 Task: Create a due date automation trigger when advanced on, 2 days before a card is due add dates with a complete due date at 11:00 AM.
Action: Mouse moved to (967, 286)
Screenshot: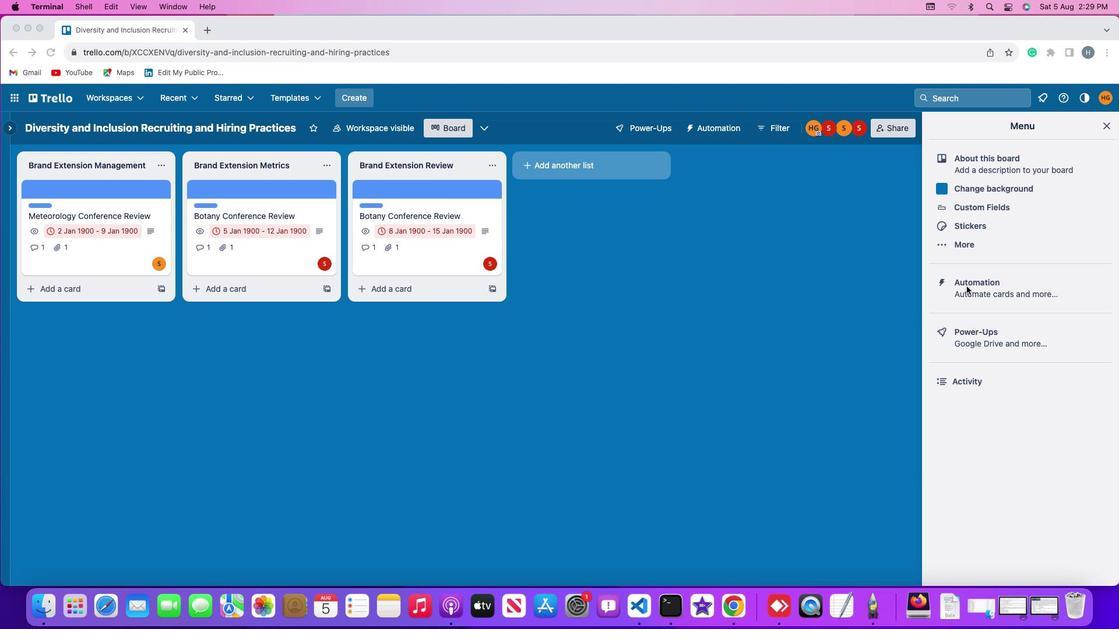 
Action: Mouse pressed left at (967, 286)
Screenshot: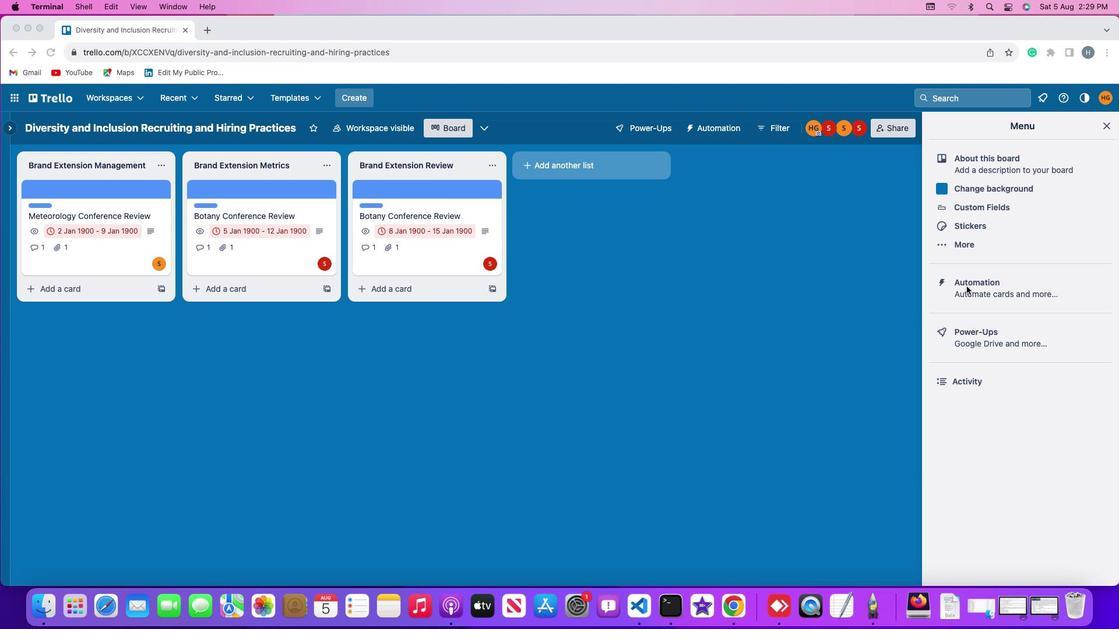 
Action: Mouse pressed left at (967, 286)
Screenshot: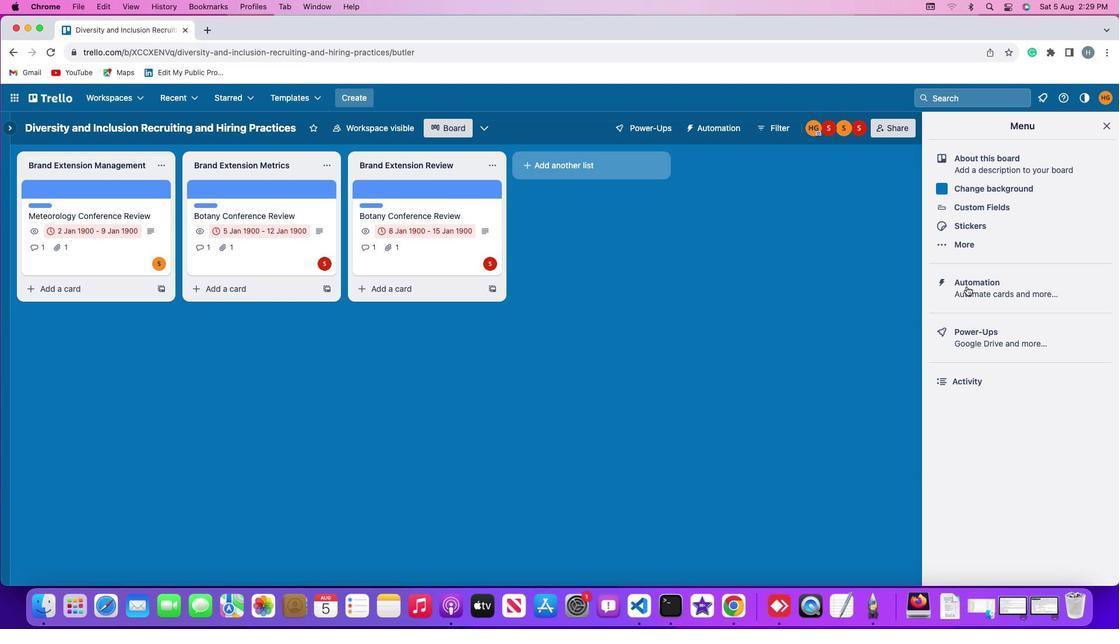 
Action: Mouse moved to (77, 277)
Screenshot: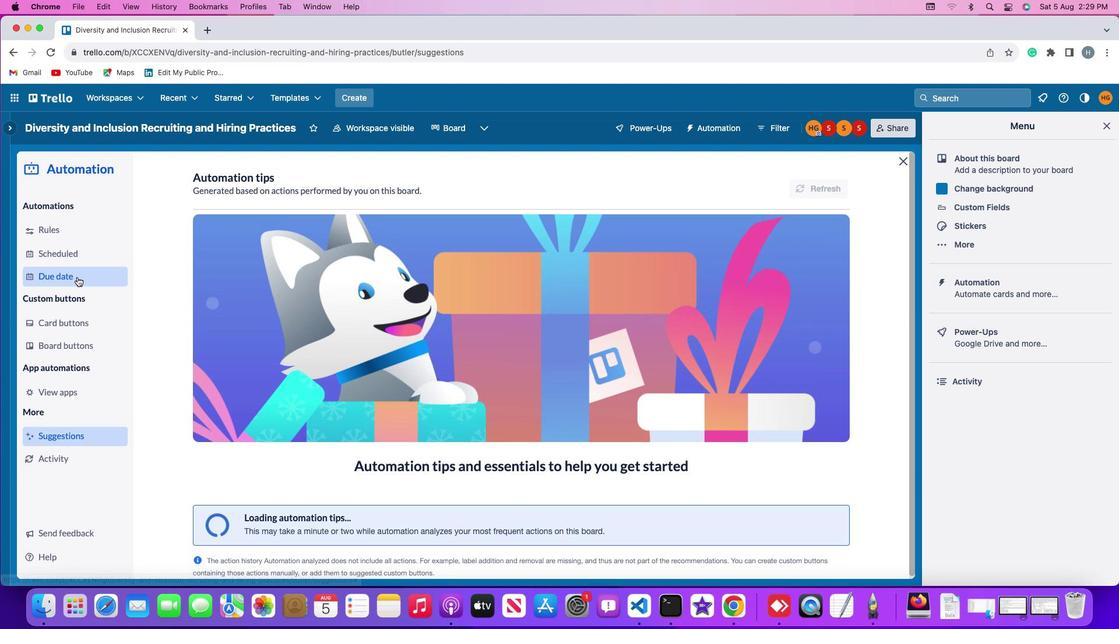 
Action: Mouse pressed left at (77, 277)
Screenshot: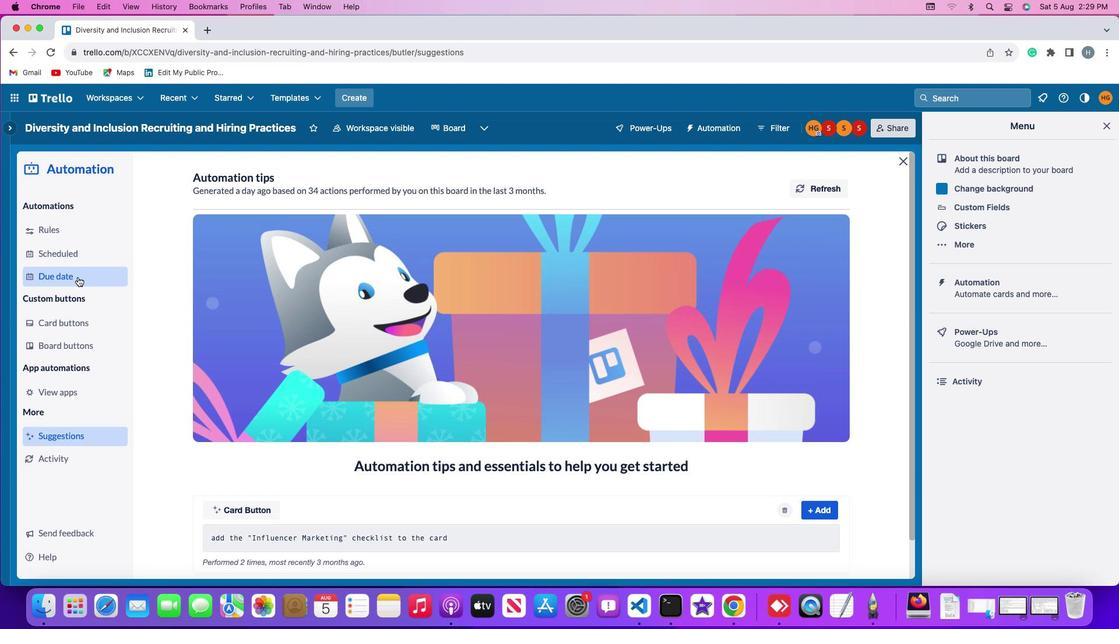 
Action: Mouse moved to (784, 181)
Screenshot: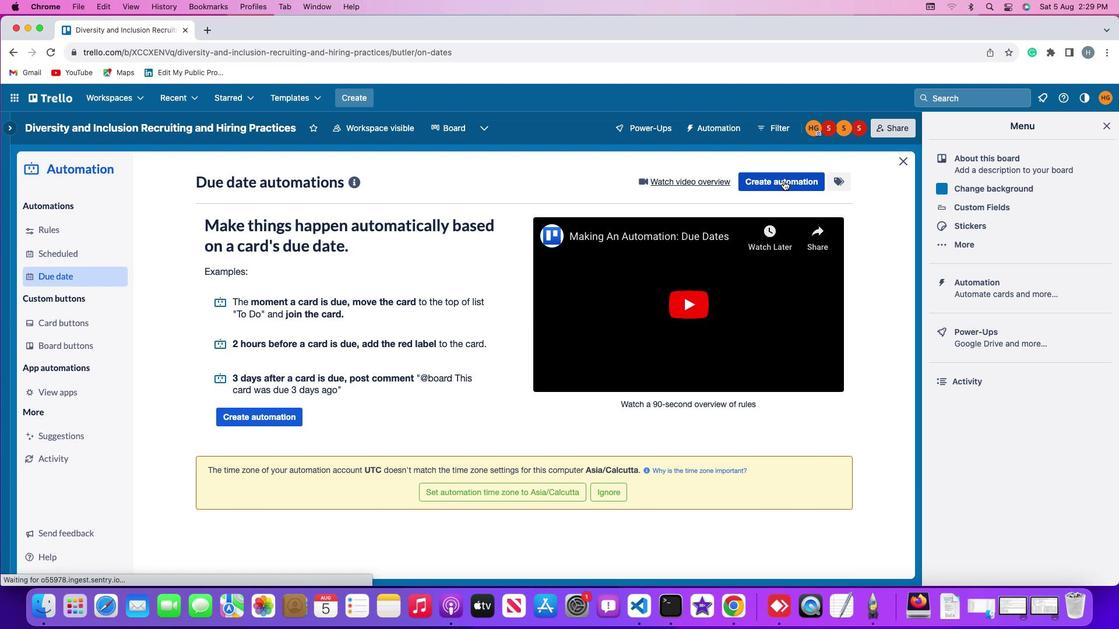 
Action: Mouse pressed left at (784, 181)
Screenshot: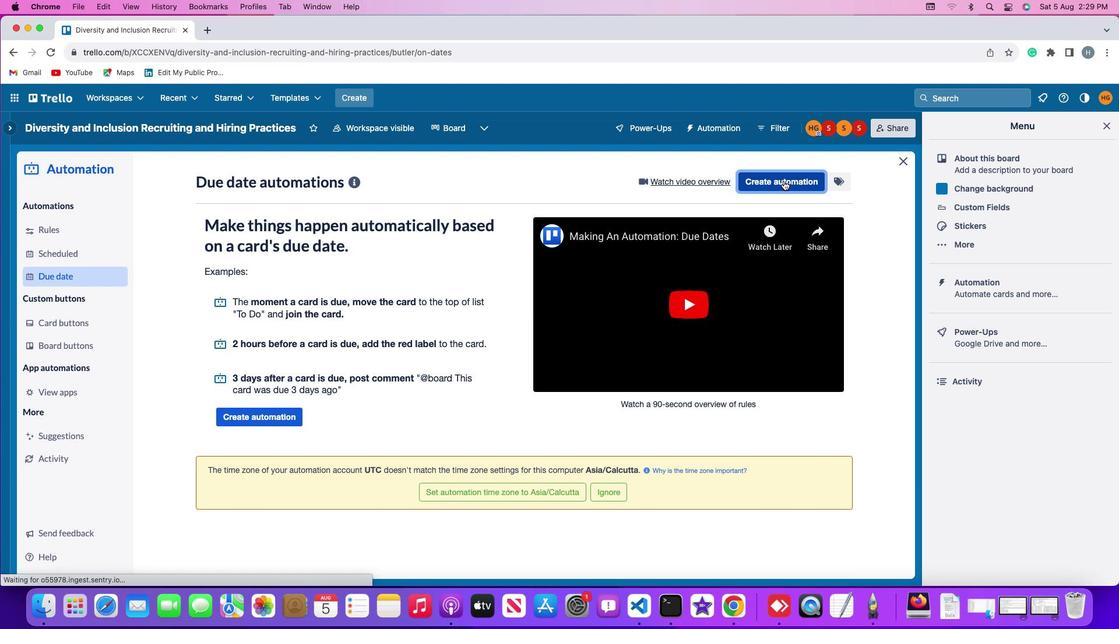 
Action: Mouse moved to (570, 291)
Screenshot: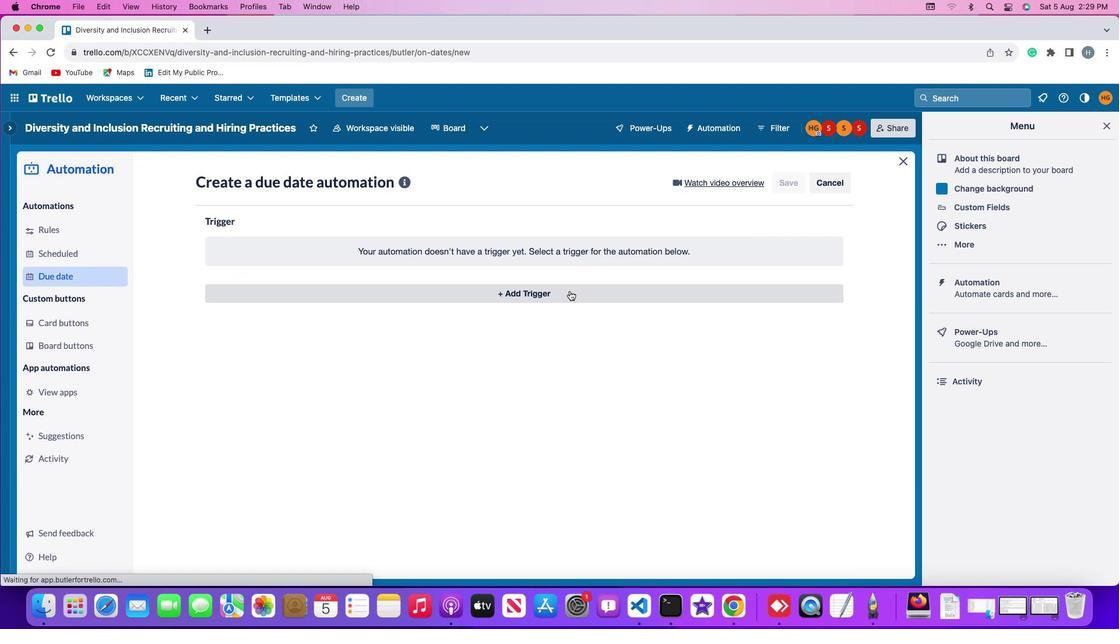 
Action: Mouse pressed left at (570, 291)
Screenshot: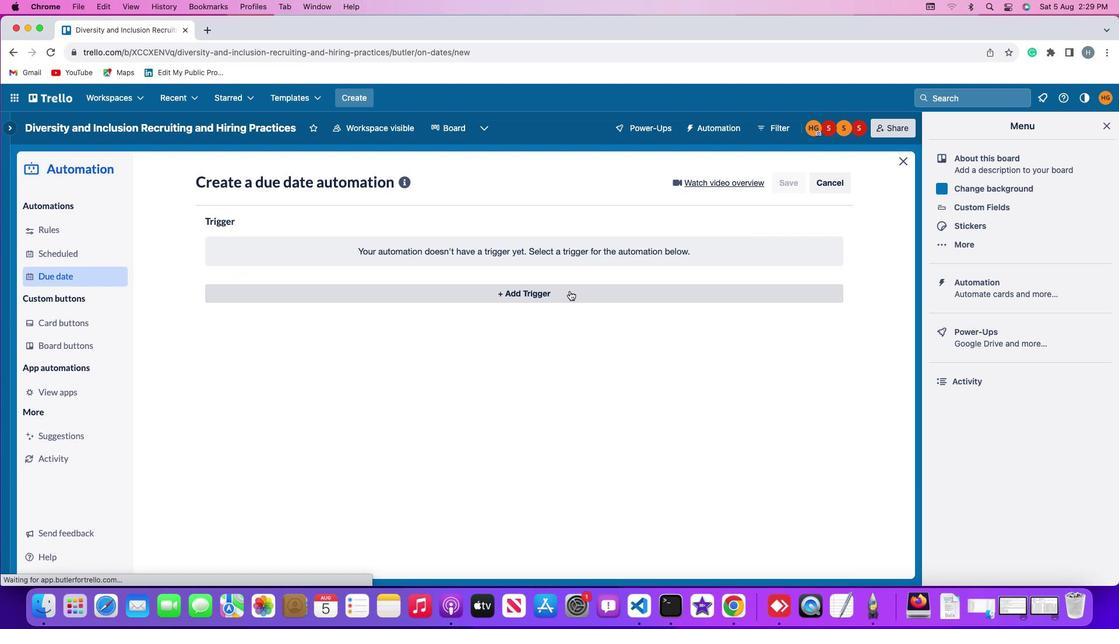 
Action: Mouse moved to (229, 469)
Screenshot: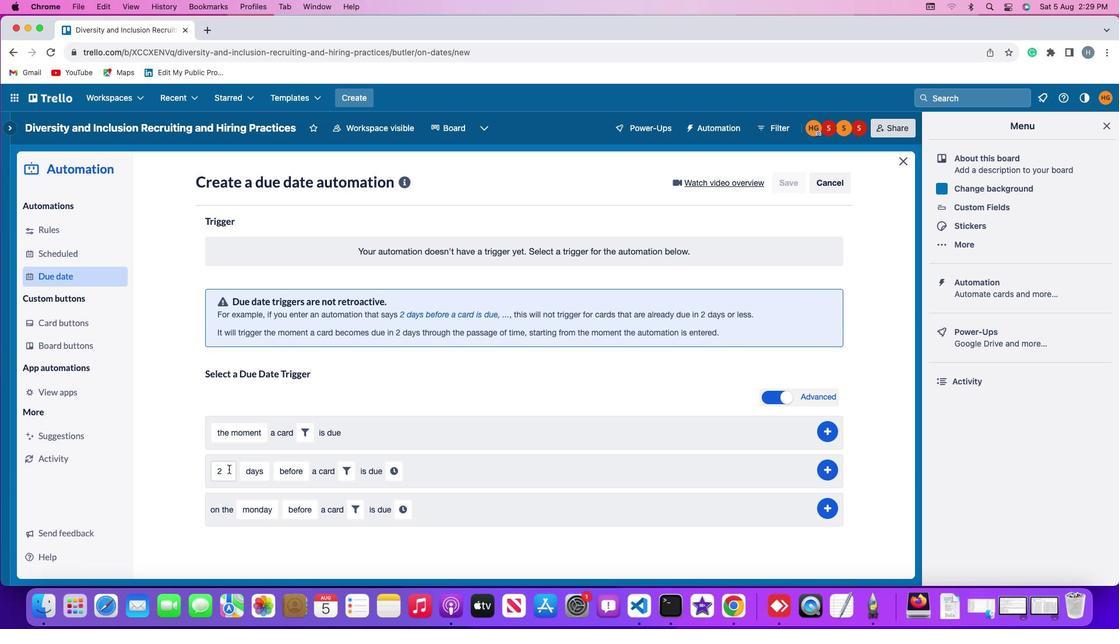 
Action: Mouse pressed left at (229, 469)
Screenshot: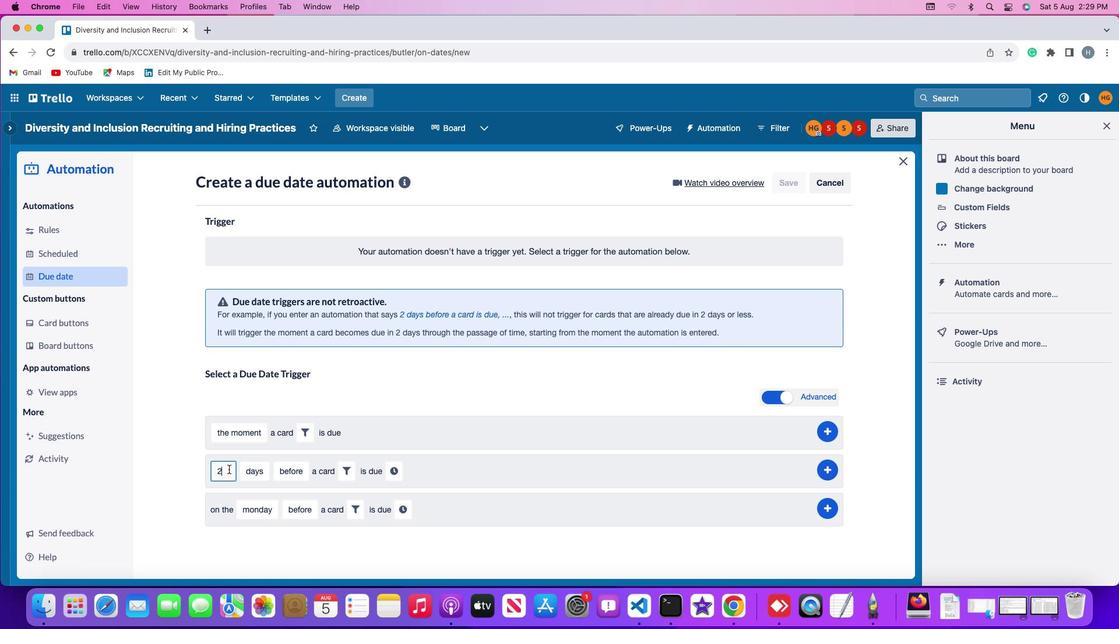 
Action: Key pressed Key.backspace'2'
Screenshot: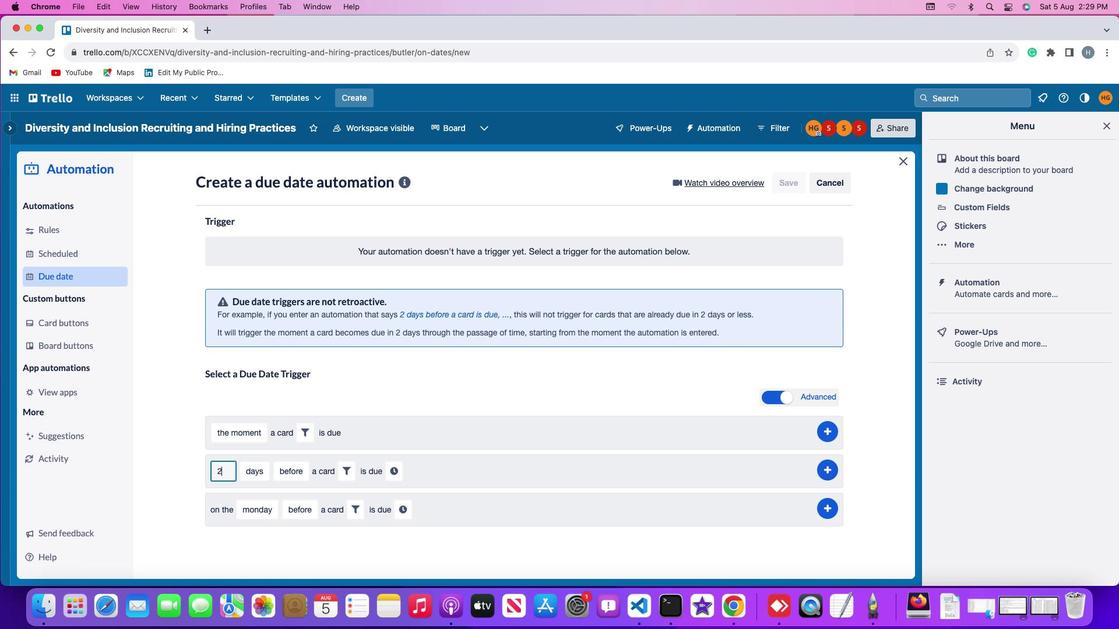 
Action: Mouse moved to (261, 471)
Screenshot: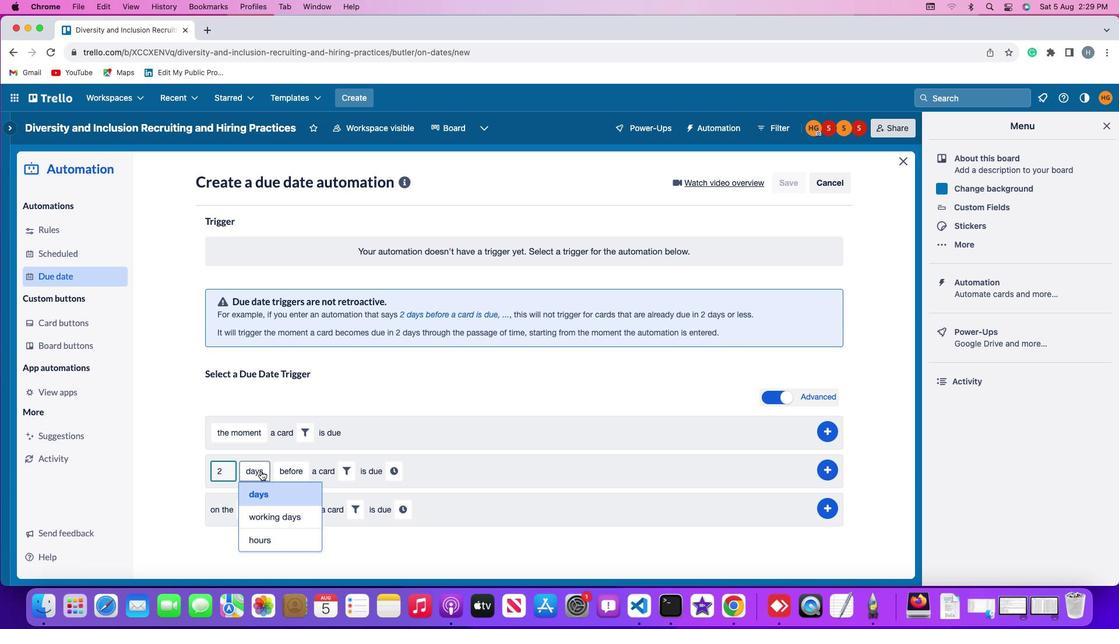 
Action: Mouse pressed left at (261, 471)
Screenshot: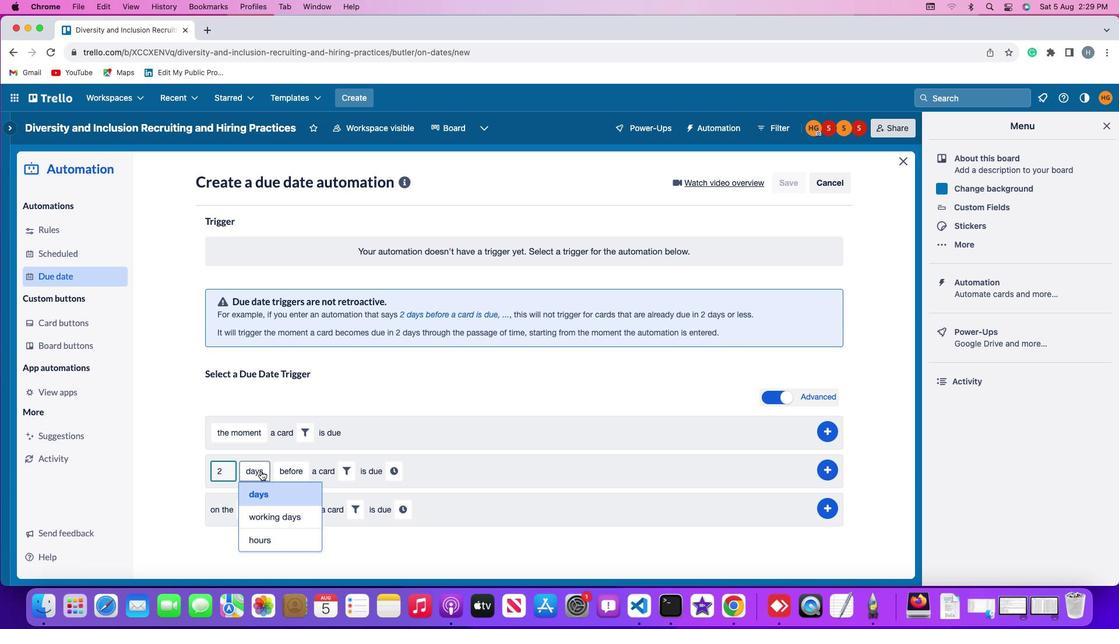 
Action: Mouse moved to (266, 493)
Screenshot: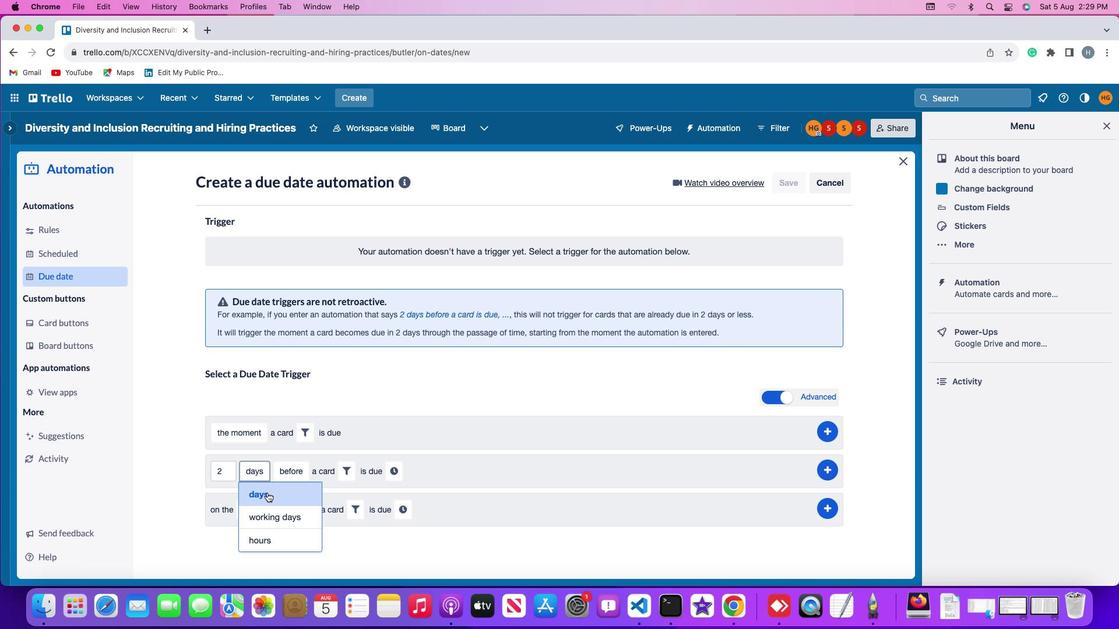 
Action: Mouse pressed left at (266, 493)
Screenshot: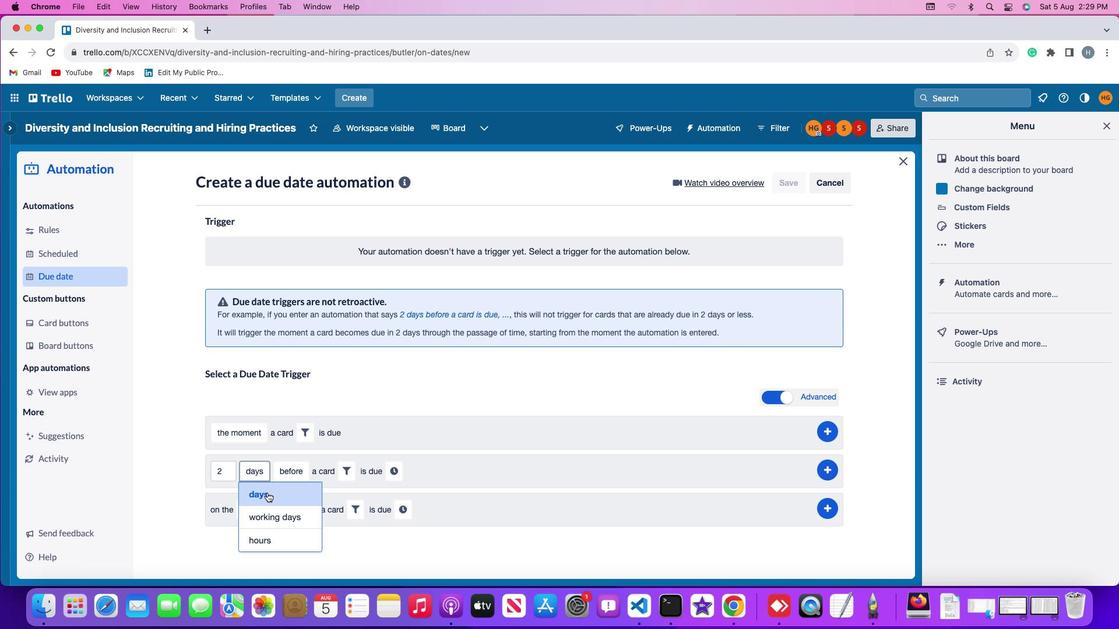 
Action: Mouse moved to (298, 471)
Screenshot: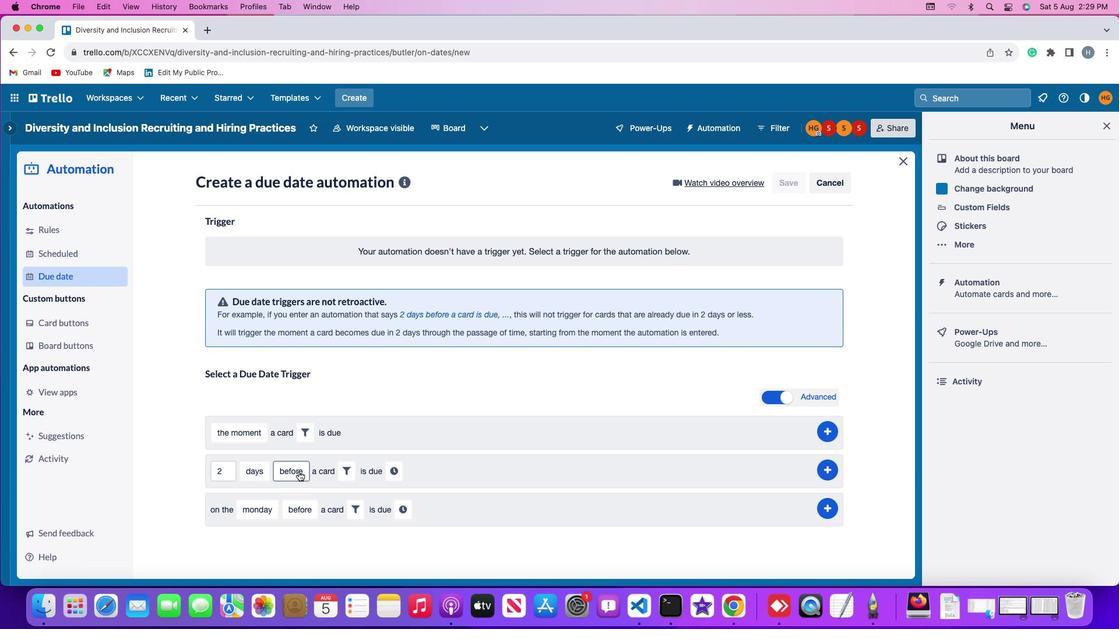
Action: Mouse pressed left at (298, 471)
Screenshot: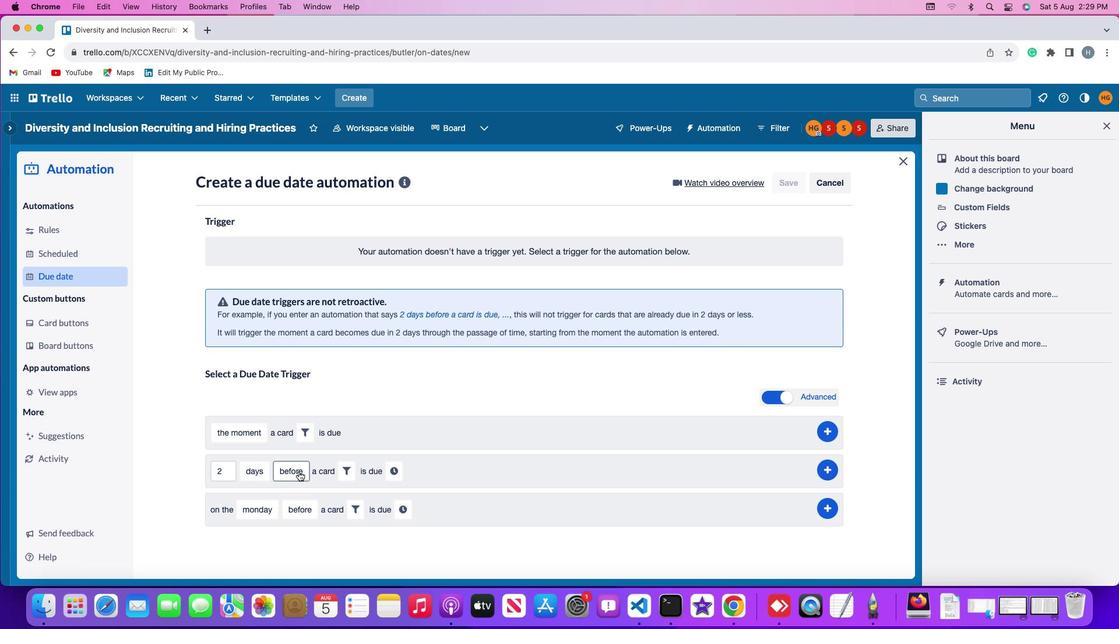 
Action: Mouse moved to (304, 496)
Screenshot: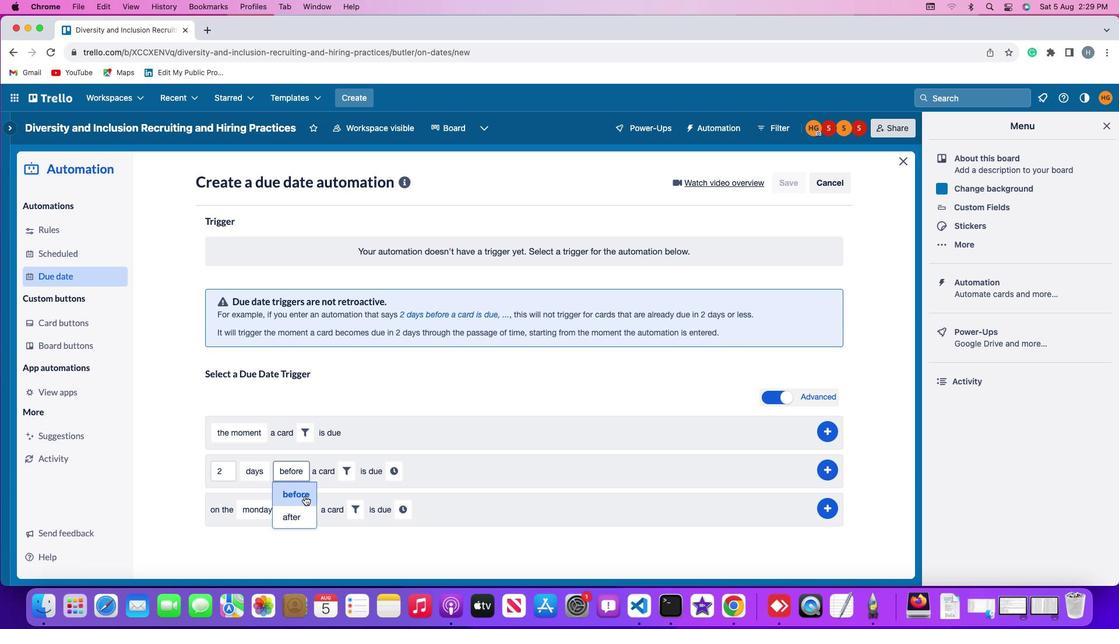 
Action: Mouse pressed left at (304, 496)
Screenshot: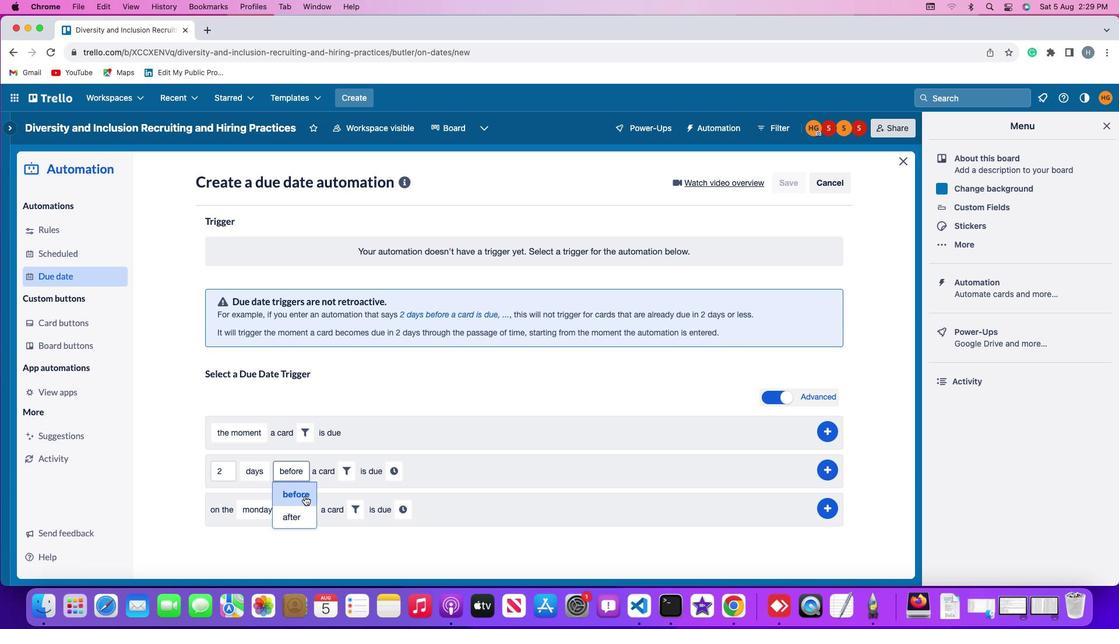 
Action: Mouse moved to (343, 469)
Screenshot: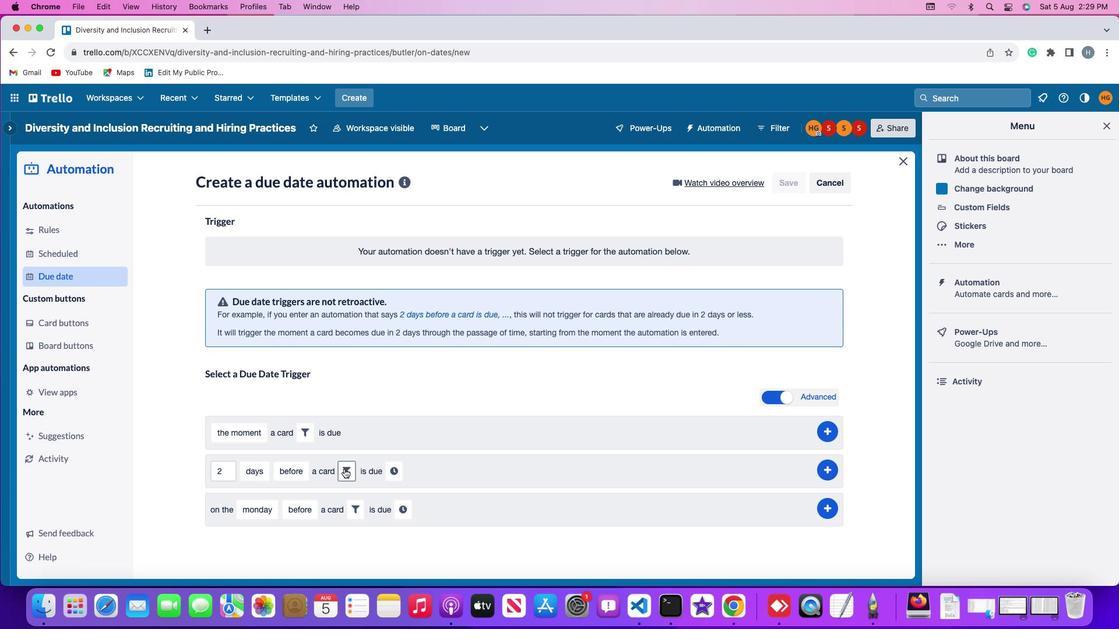 
Action: Mouse pressed left at (343, 469)
Screenshot: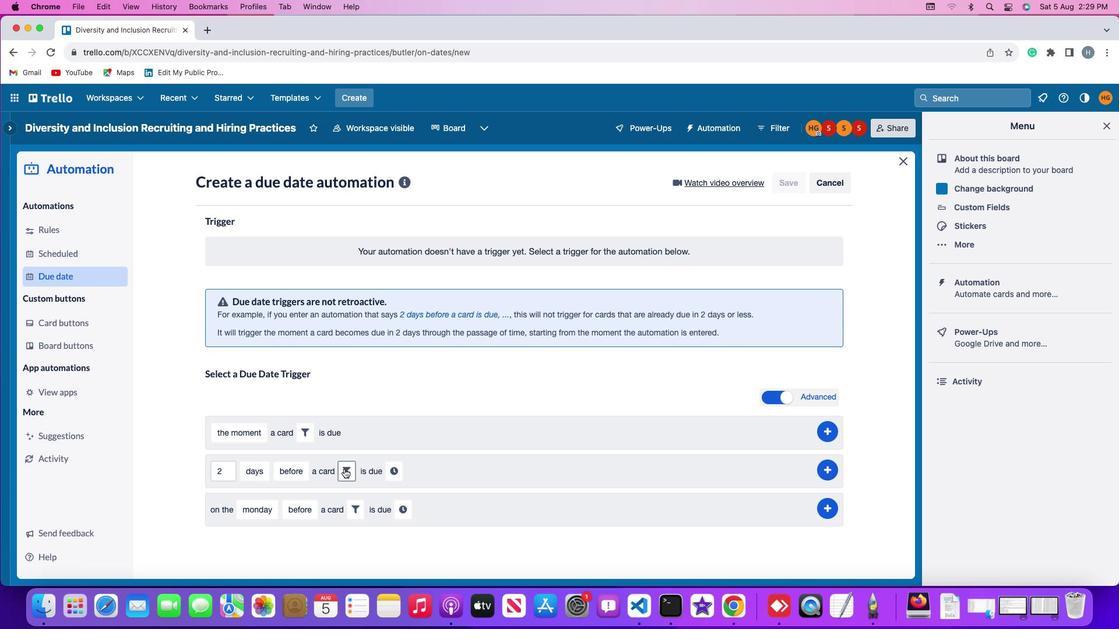 
Action: Mouse moved to (346, 466)
Screenshot: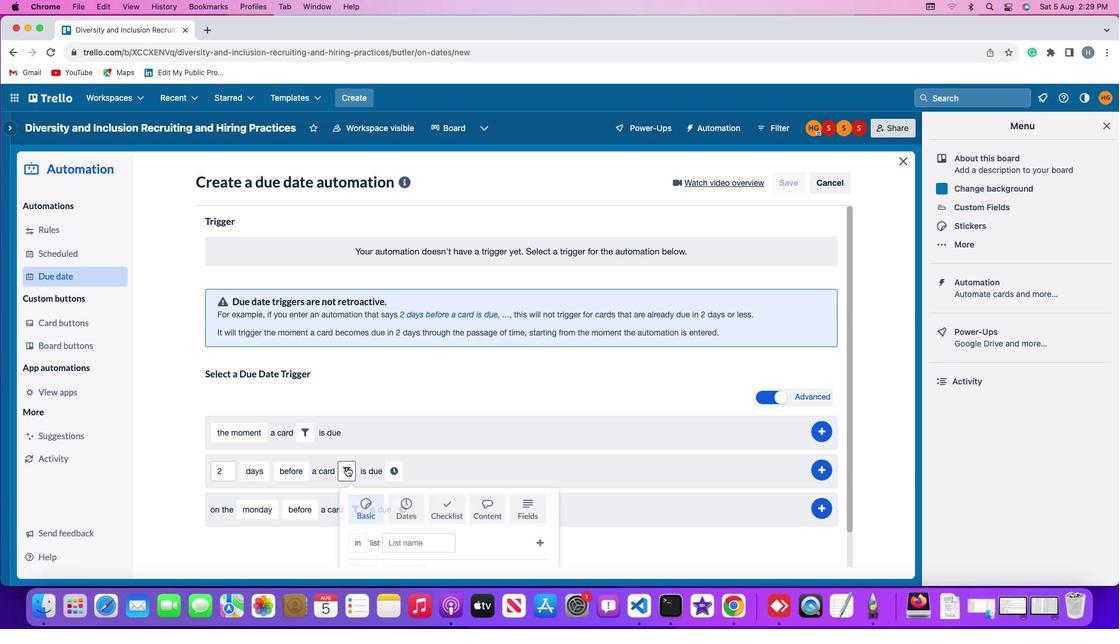 
Action: Mouse scrolled (346, 466) with delta (0, 0)
Screenshot: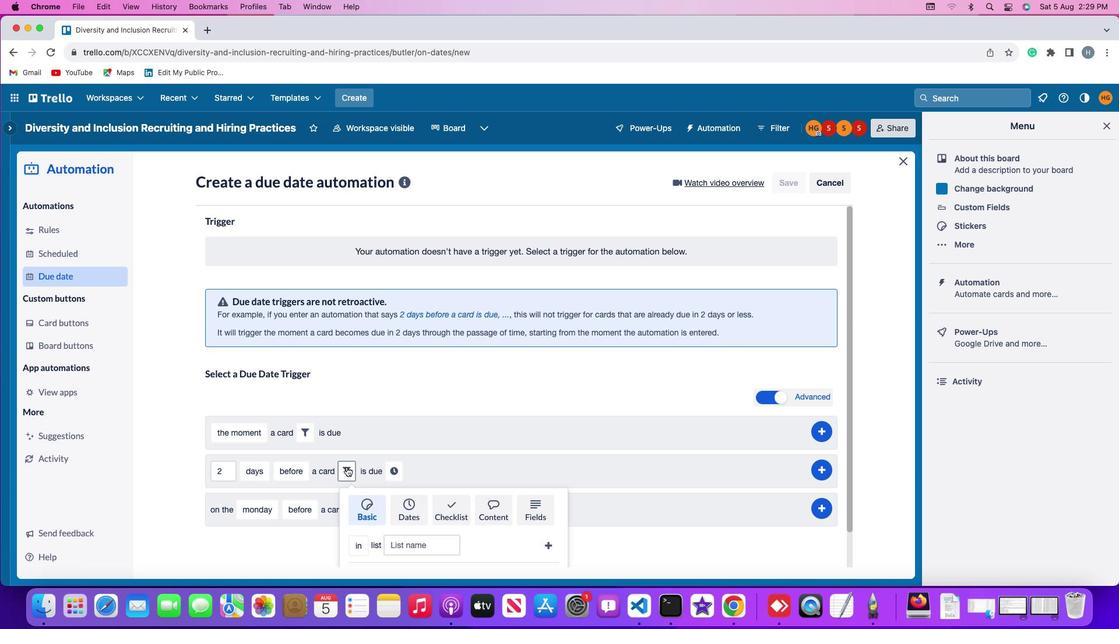 
Action: Mouse scrolled (346, 466) with delta (0, 0)
Screenshot: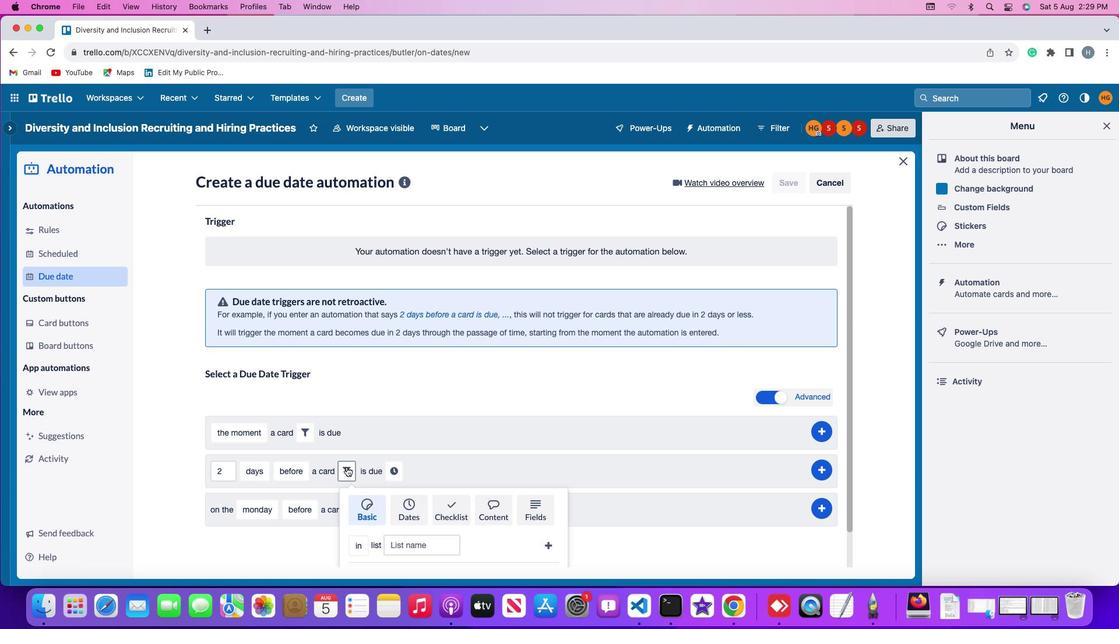 
Action: Mouse scrolled (346, 466) with delta (0, -1)
Screenshot: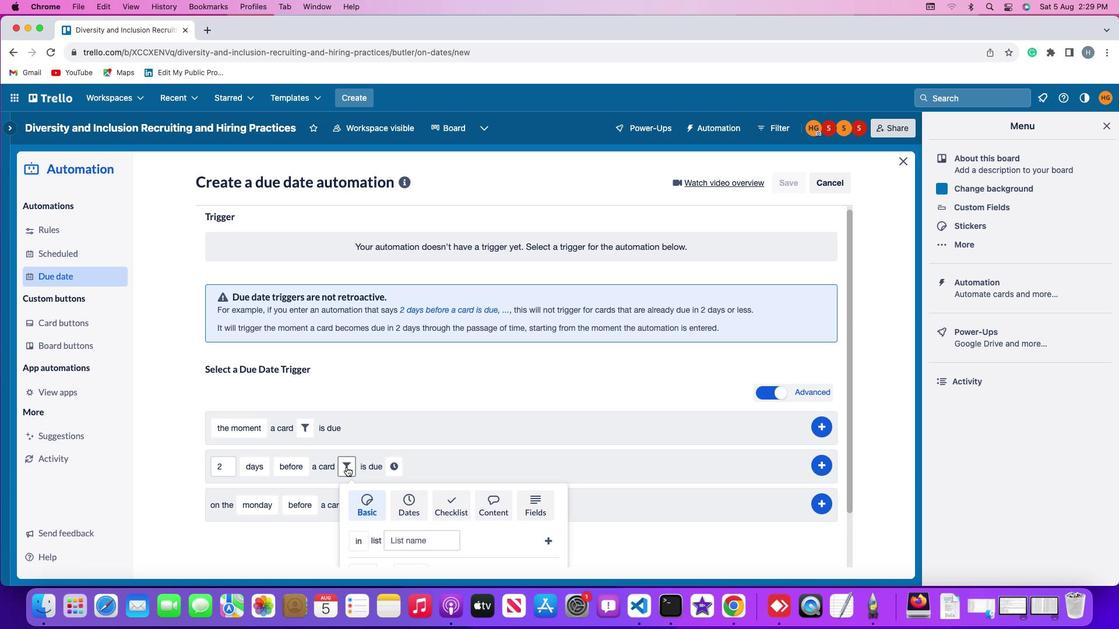 
Action: Mouse scrolled (346, 466) with delta (0, -2)
Screenshot: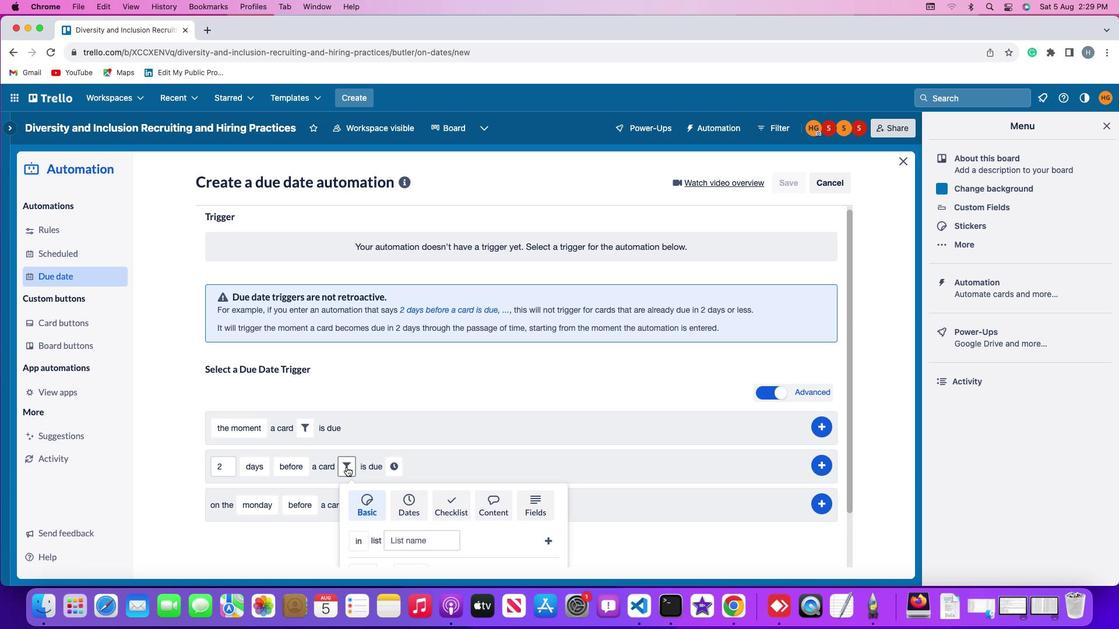 
Action: Mouse scrolled (346, 466) with delta (0, -3)
Screenshot: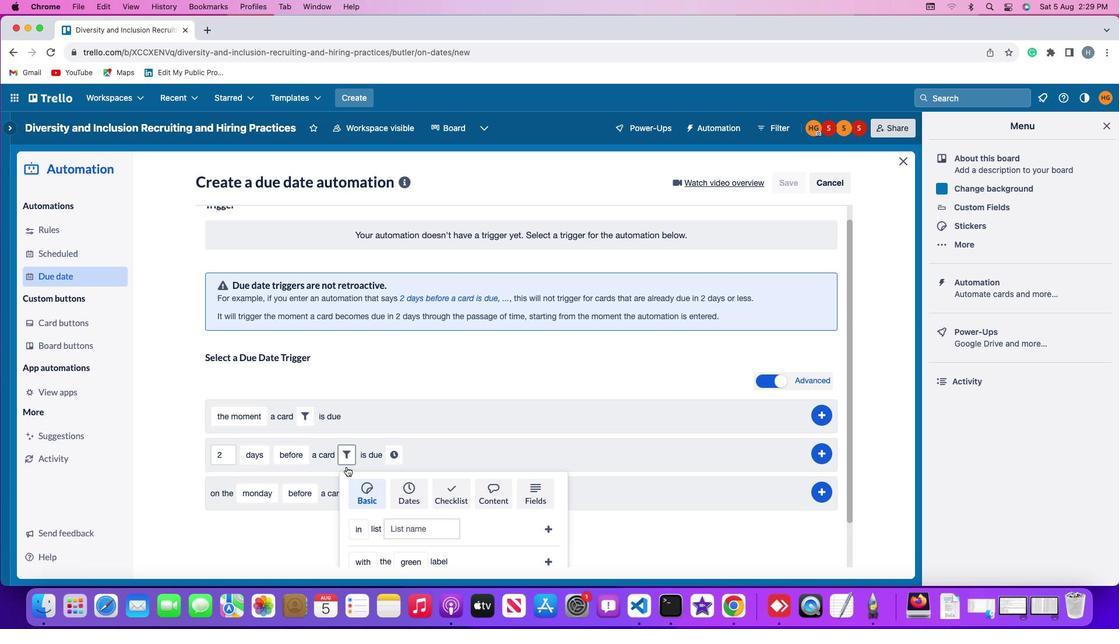 
Action: Mouse moved to (413, 444)
Screenshot: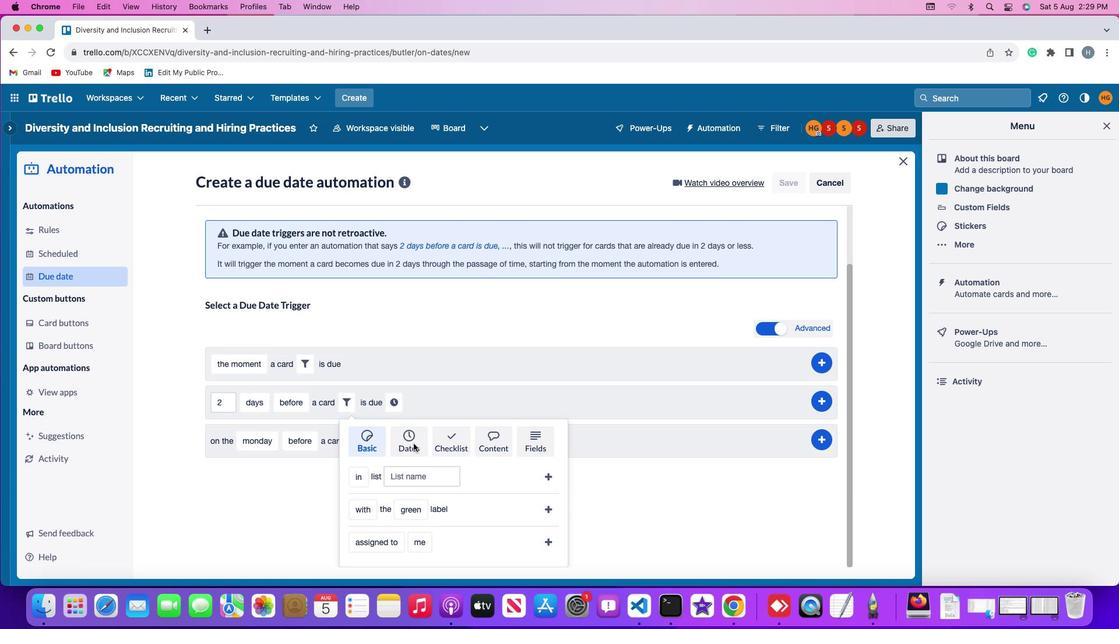 
Action: Mouse pressed left at (413, 444)
Screenshot: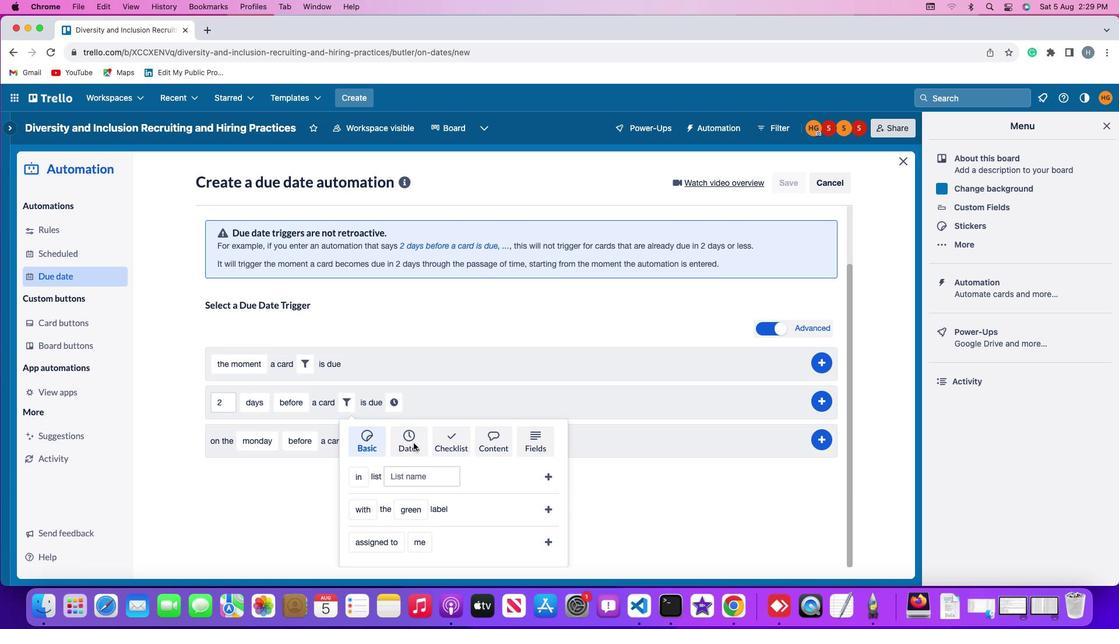 
Action: Mouse moved to (424, 436)
Screenshot: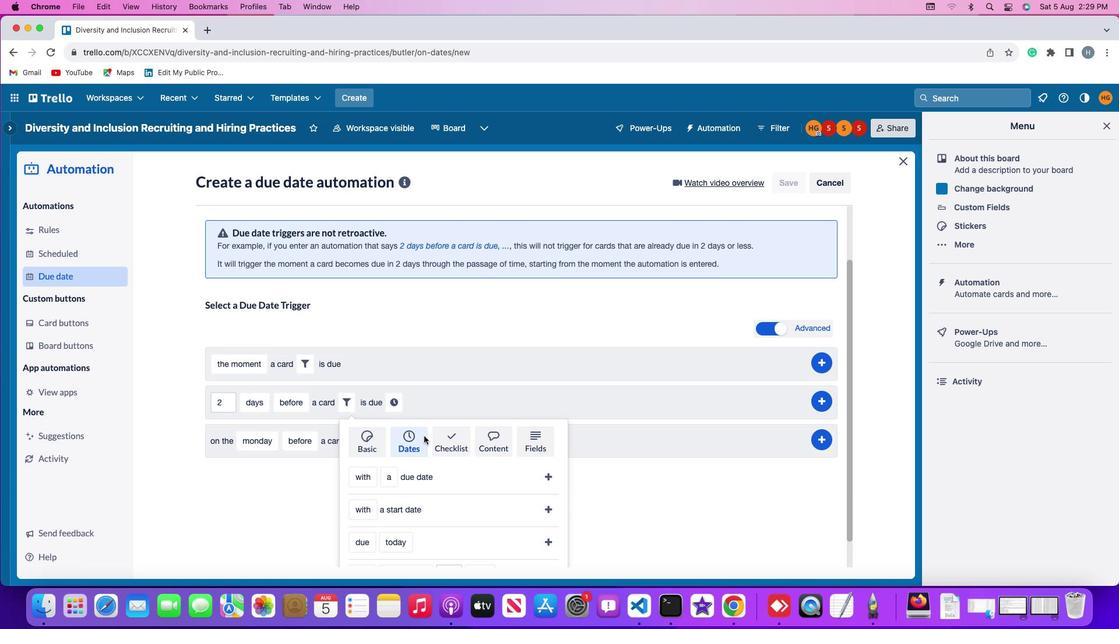 
Action: Mouse scrolled (424, 436) with delta (0, 0)
Screenshot: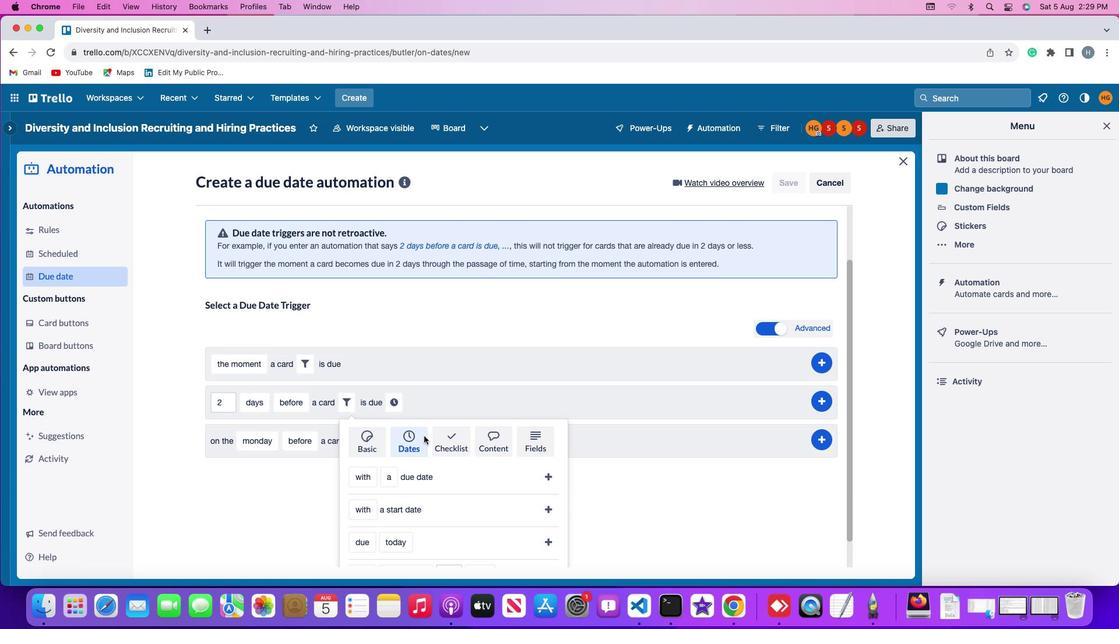 
Action: Mouse scrolled (424, 436) with delta (0, 0)
Screenshot: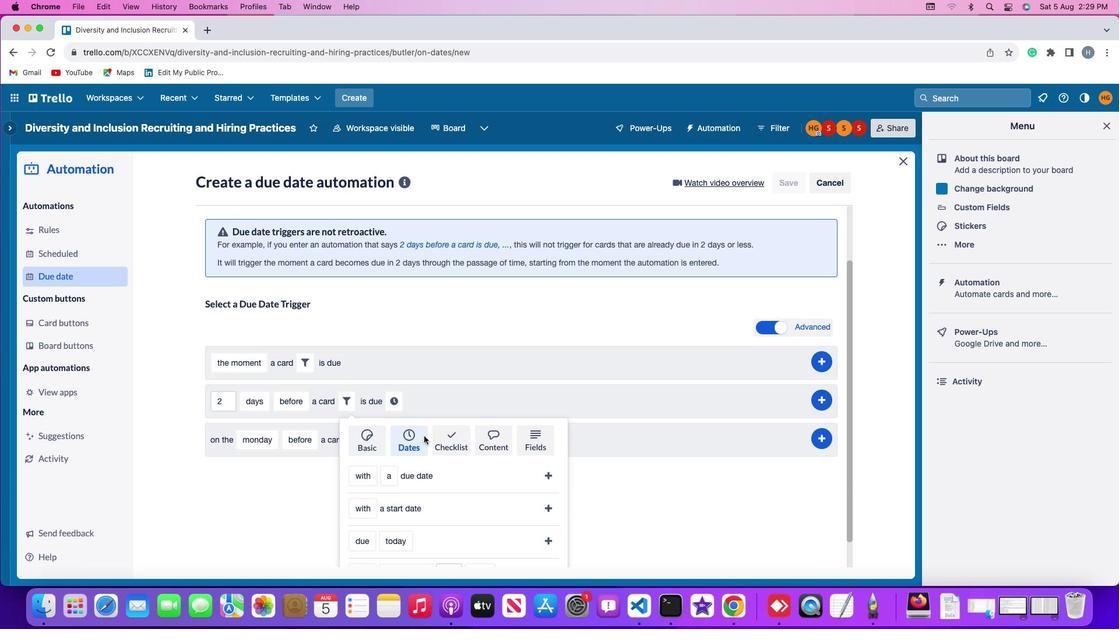 
Action: Mouse scrolled (424, 436) with delta (0, -1)
Screenshot: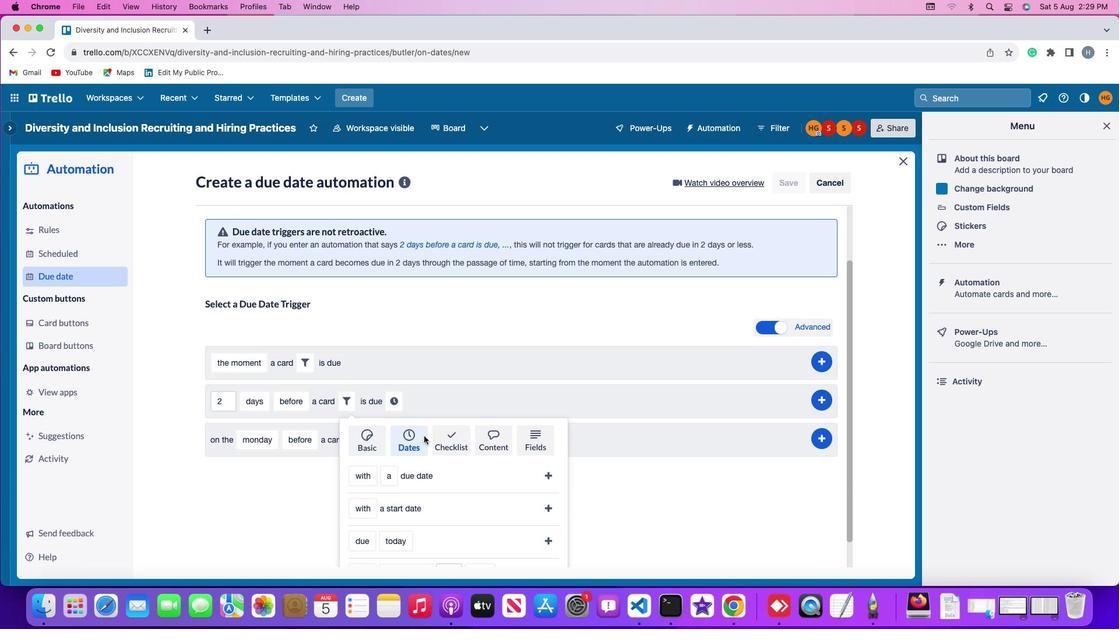 
Action: Mouse scrolled (424, 436) with delta (0, -2)
Screenshot: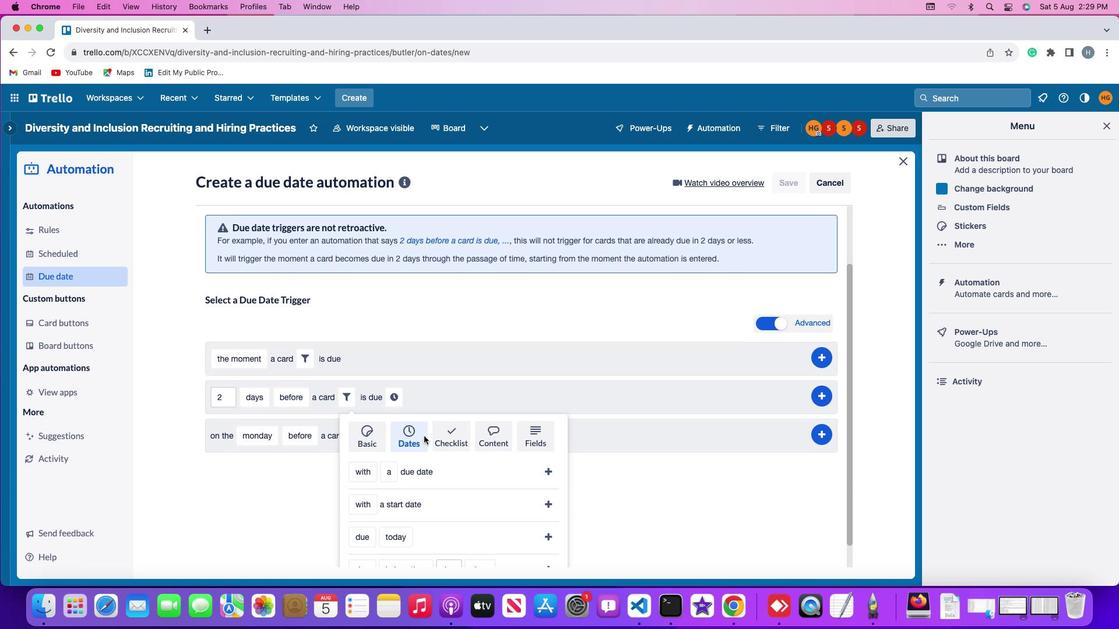 
Action: Mouse scrolled (424, 436) with delta (0, -3)
Screenshot: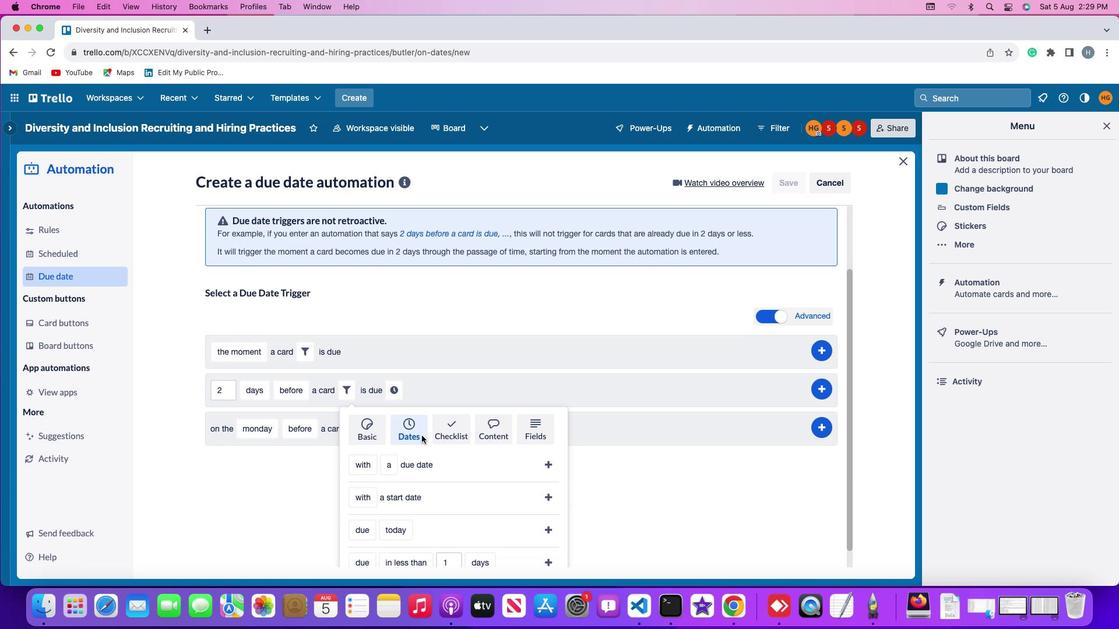 
Action: Mouse moved to (395, 445)
Screenshot: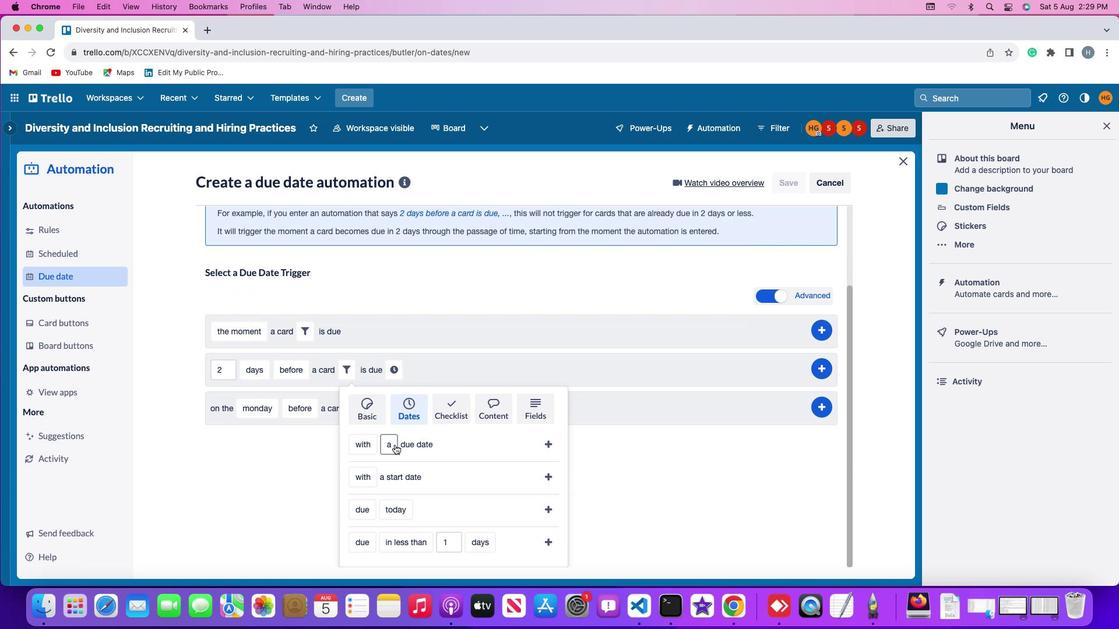 
Action: Mouse pressed left at (395, 445)
Screenshot: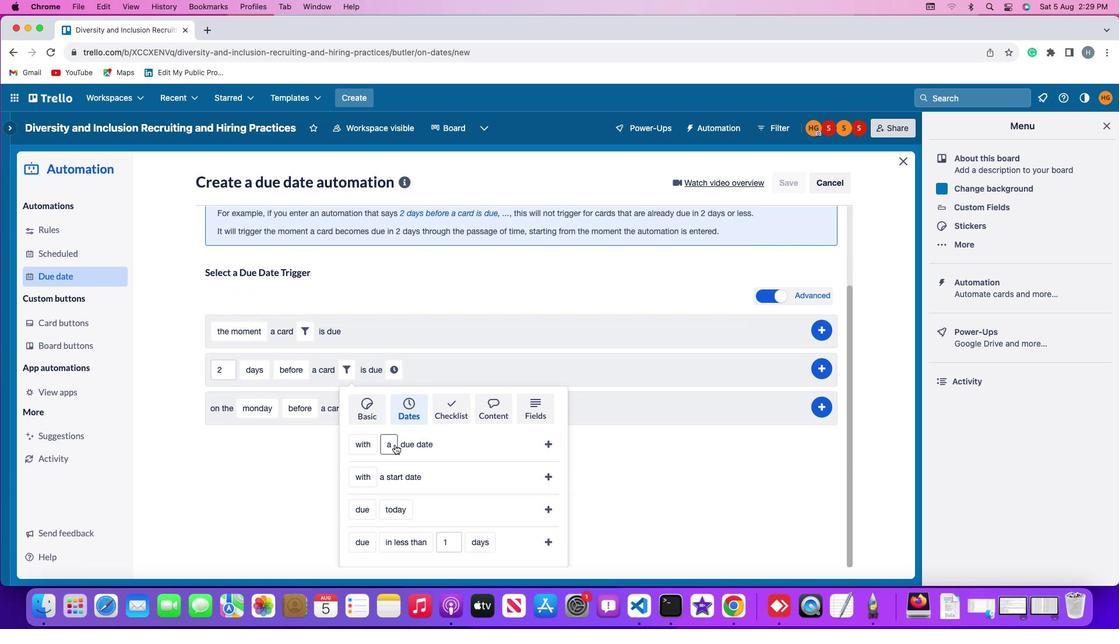 
Action: Mouse moved to (410, 487)
Screenshot: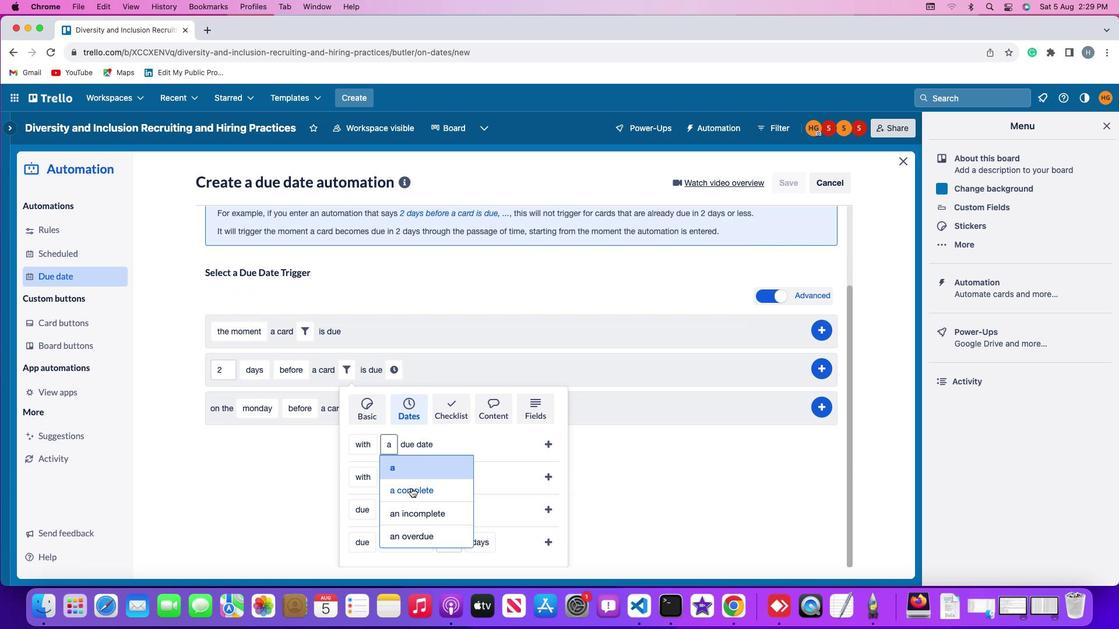 
Action: Mouse pressed left at (410, 487)
Screenshot: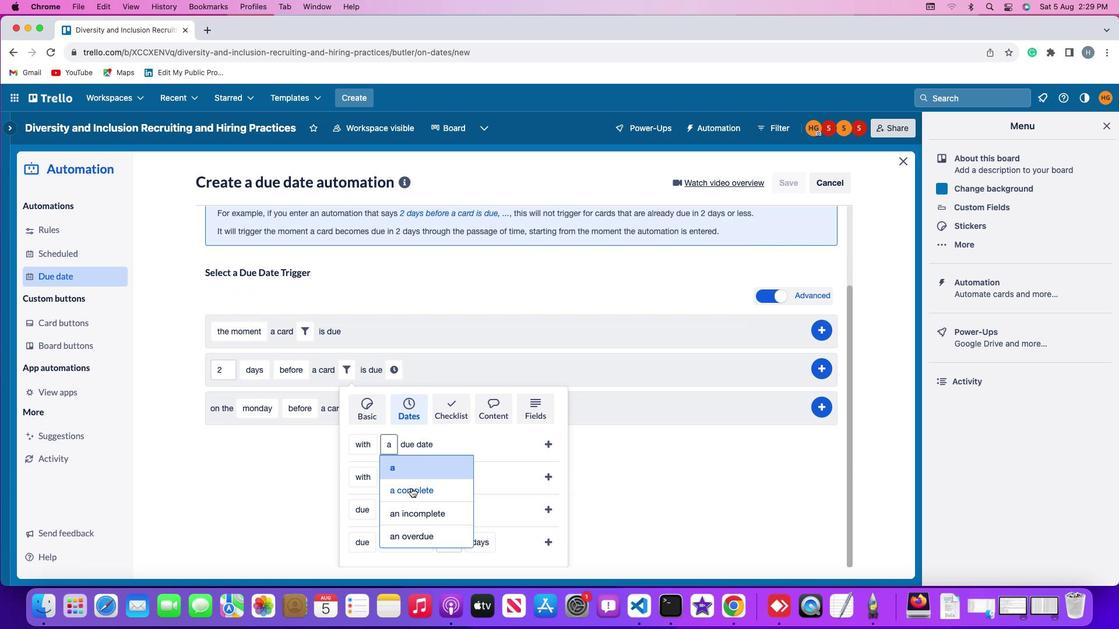 
Action: Mouse moved to (552, 441)
Screenshot: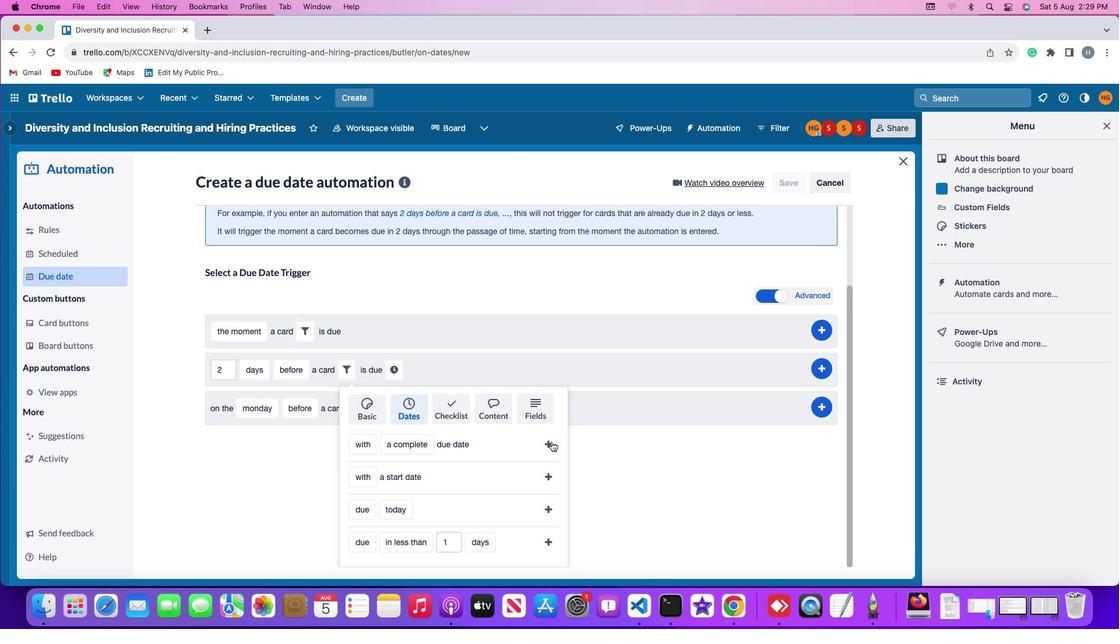 
Action: Mouse pressed left at (552, 441)
Screenshot: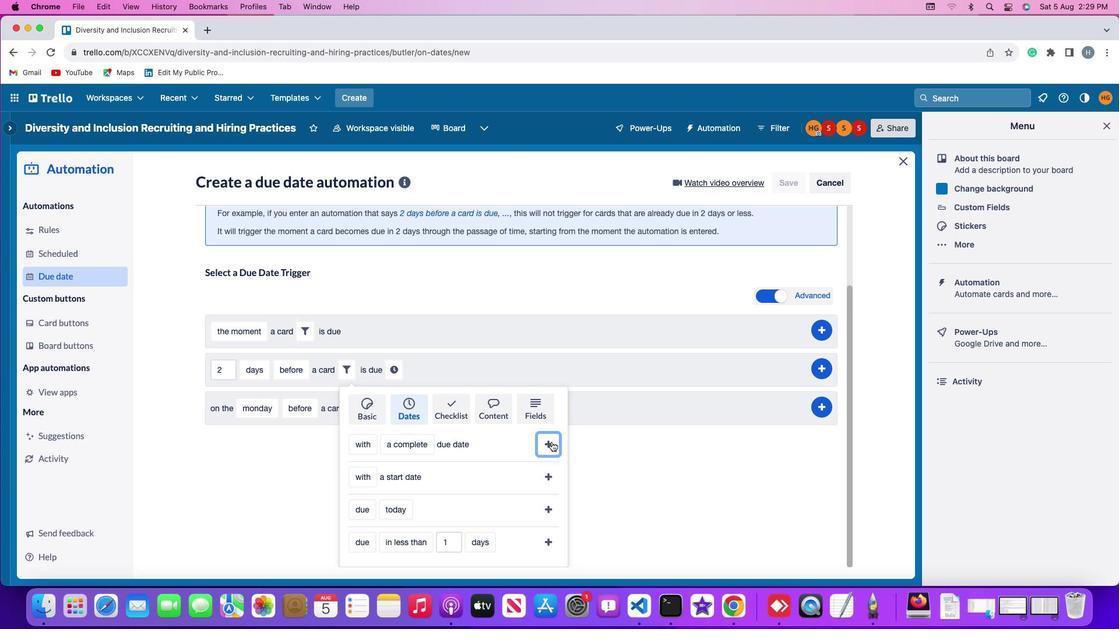 
Action: Mouse moved to (515, 468)
Screenshot: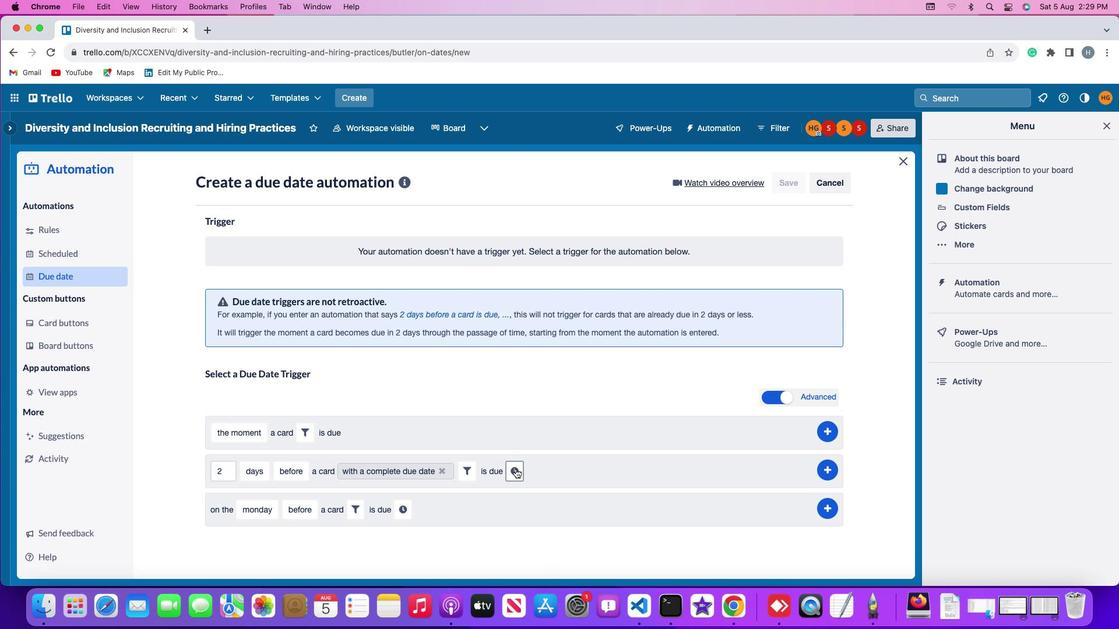 
Action: Mouse pressed left at (515, 468)
Screenshot: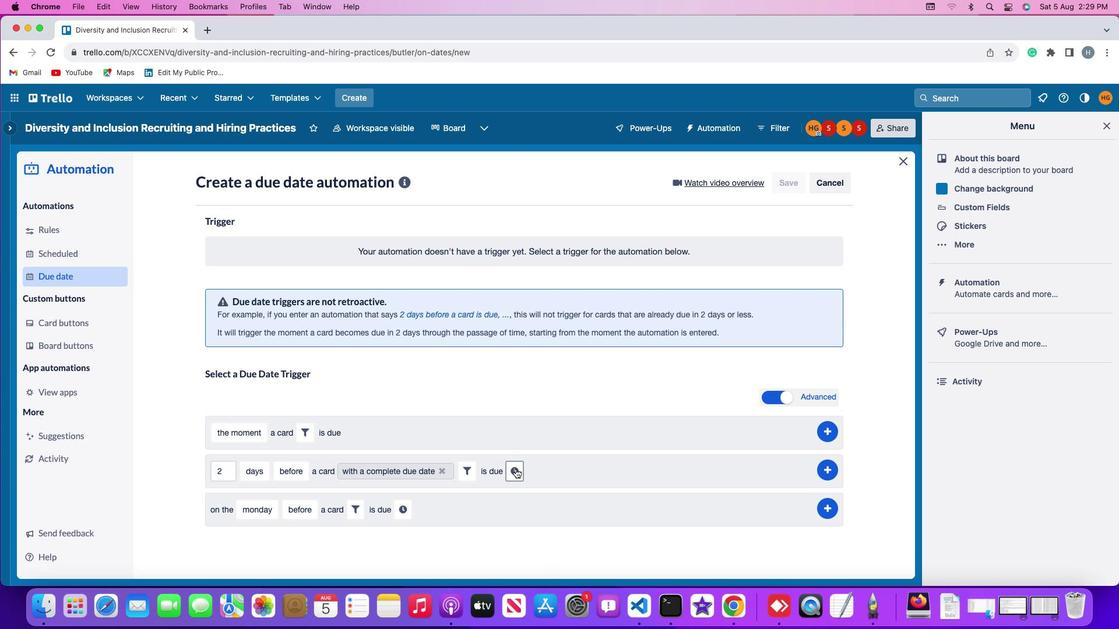 
Action: Mouse moved to (538, 471)
Screenshot: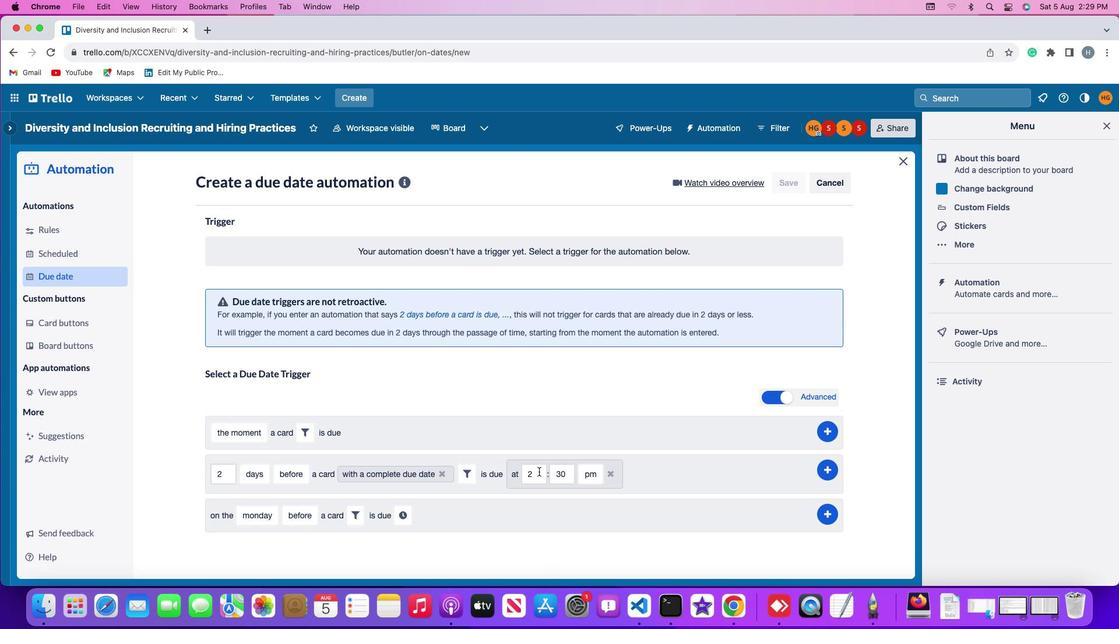 
Action: Mouse pressed left at (538, 471)
Screenshot: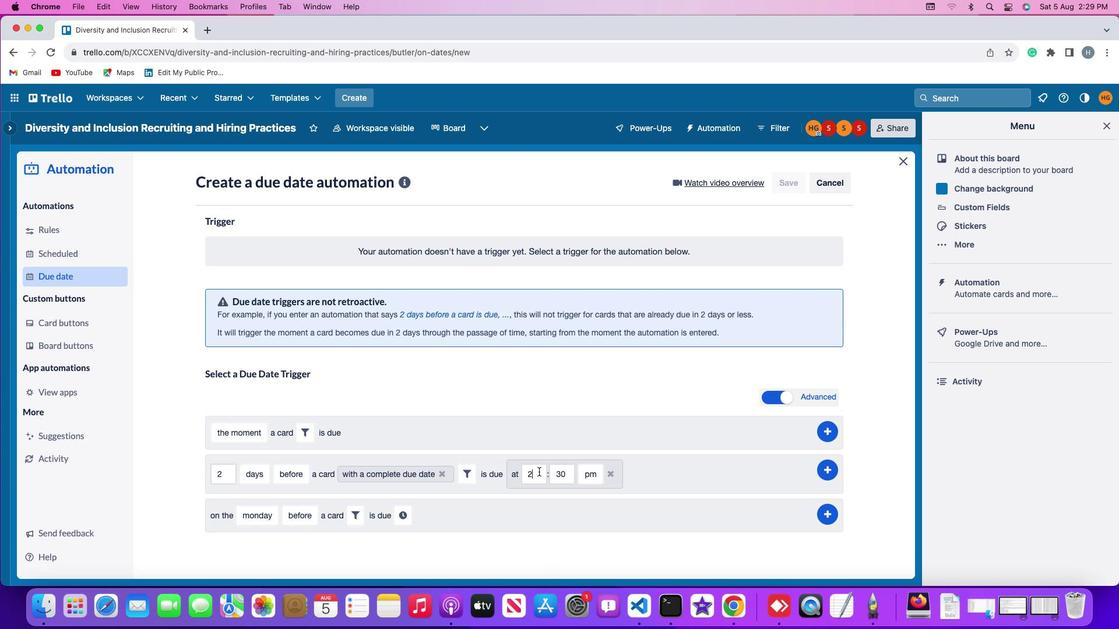 
Action: Key pressed Key.backspace
Screenshot: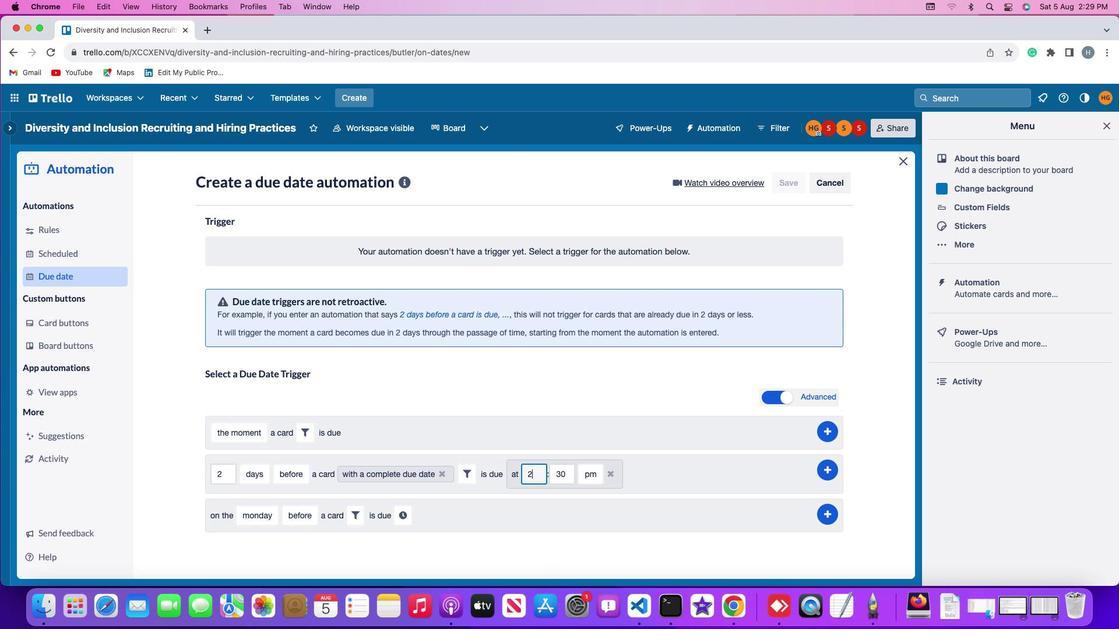 
Action: Mouse moved to (539, 472)
Screenshot: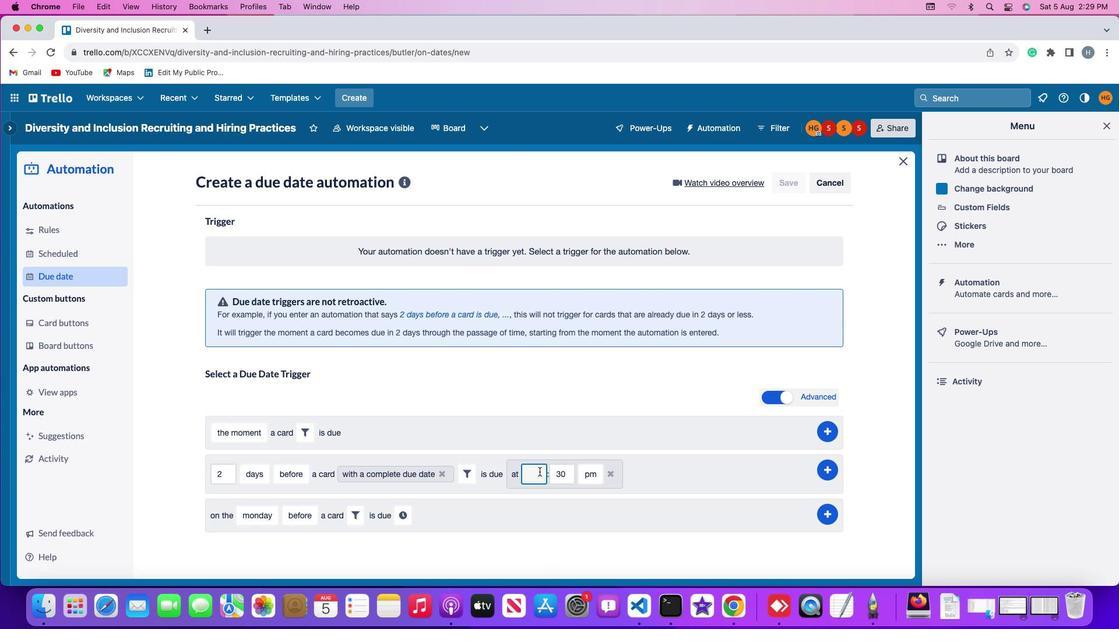 
Action: Key pressed '1''1'
Screenshot: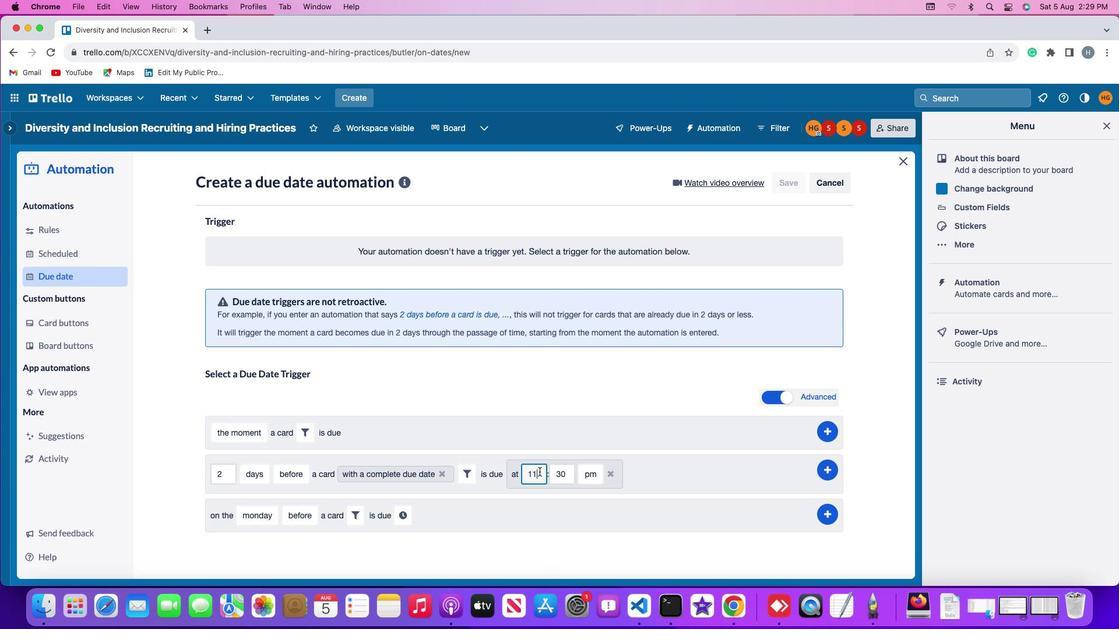 
Action: Mouse moved to (568, 469)
Screenshot: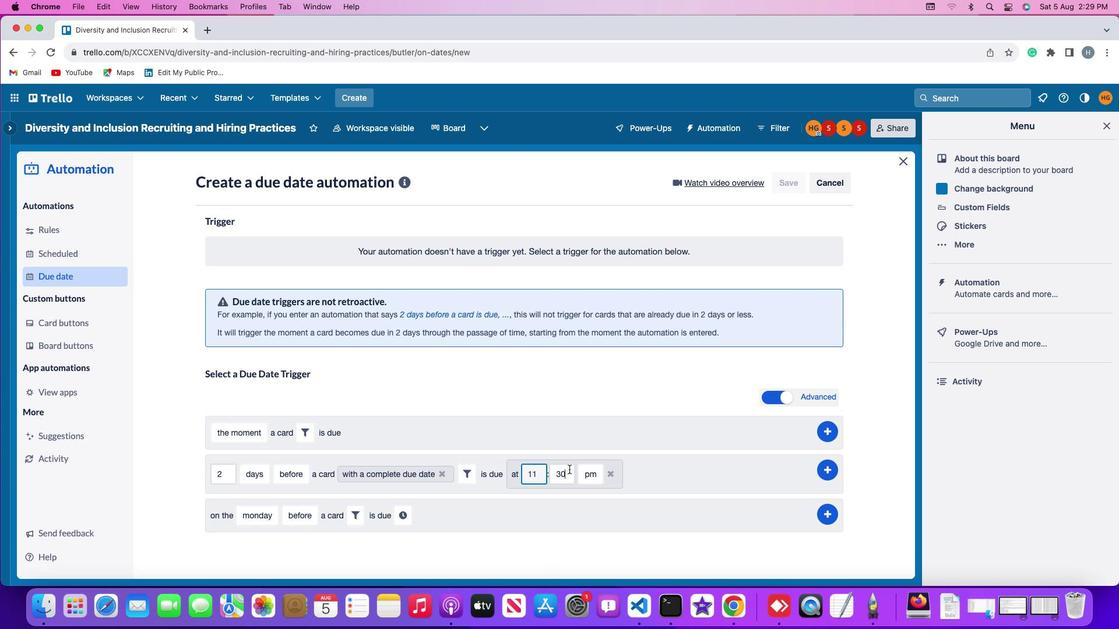 
Action: Mouse pressed left at (568, 469)
Screenshot: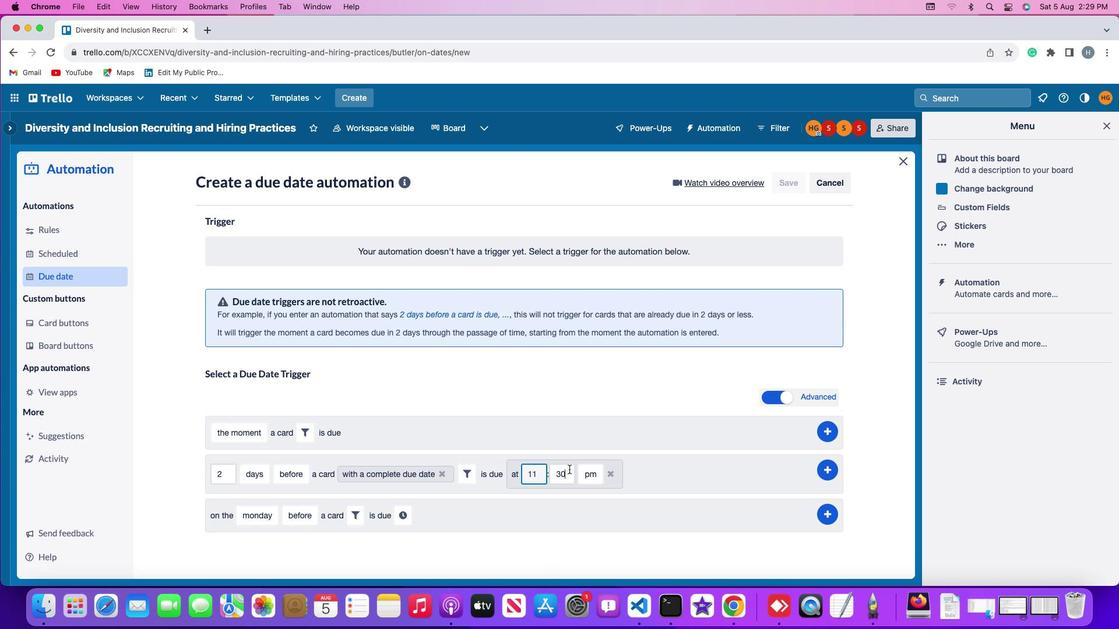 
Action: Key pressed Key.backspaceKey.backspaceKey.backspace
Screenshot: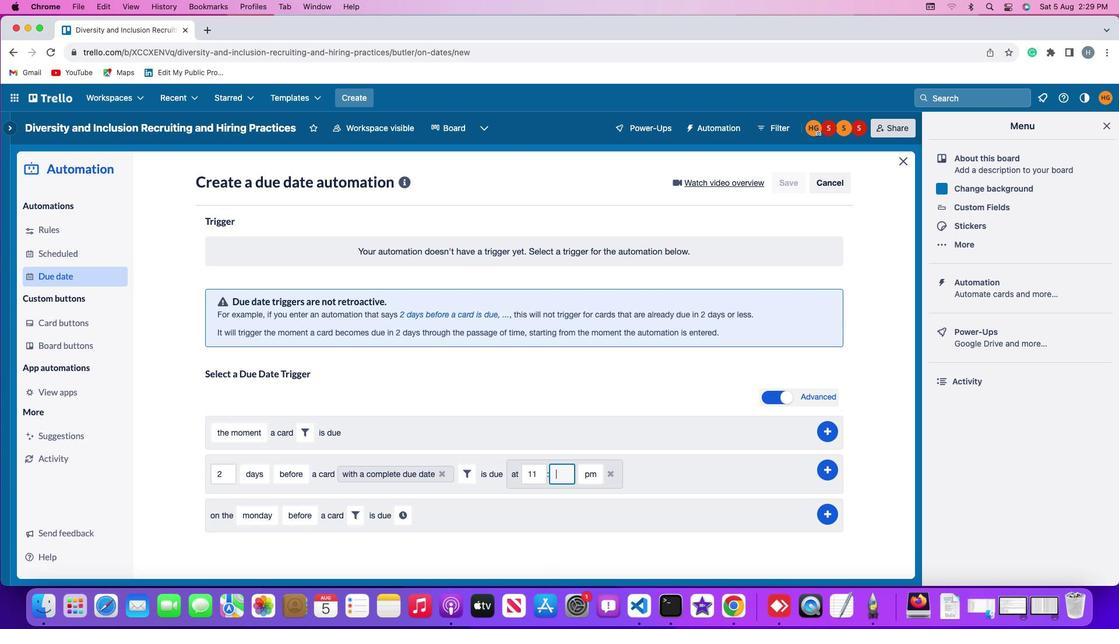 
Action: Mouse moved to (568, 469)
Screenshot: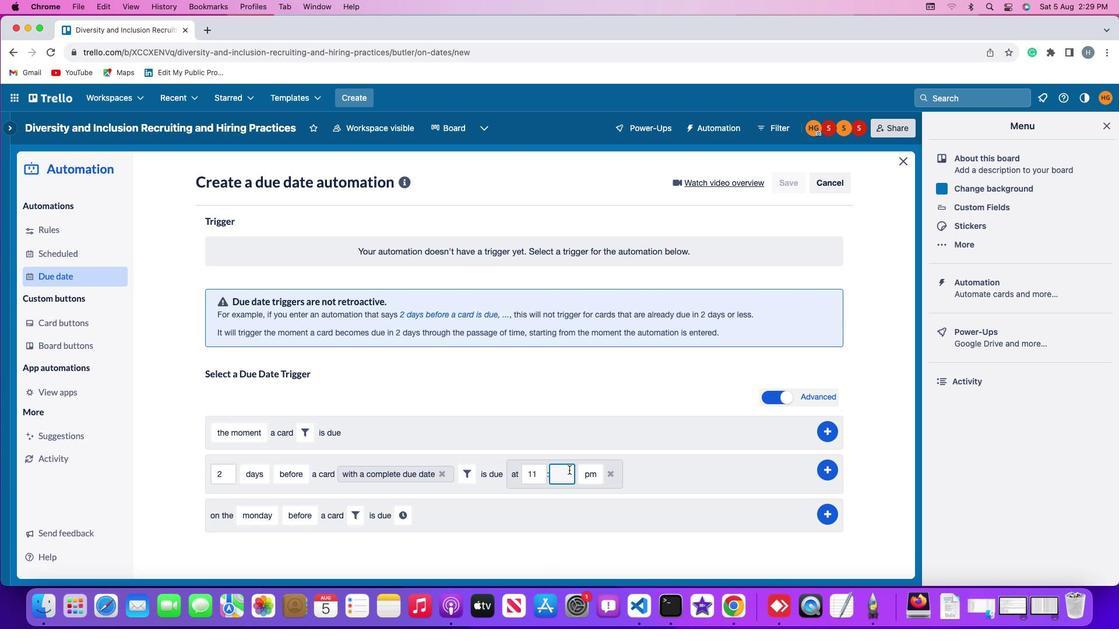 
Action: Key pressed '0''0'
Screenshot: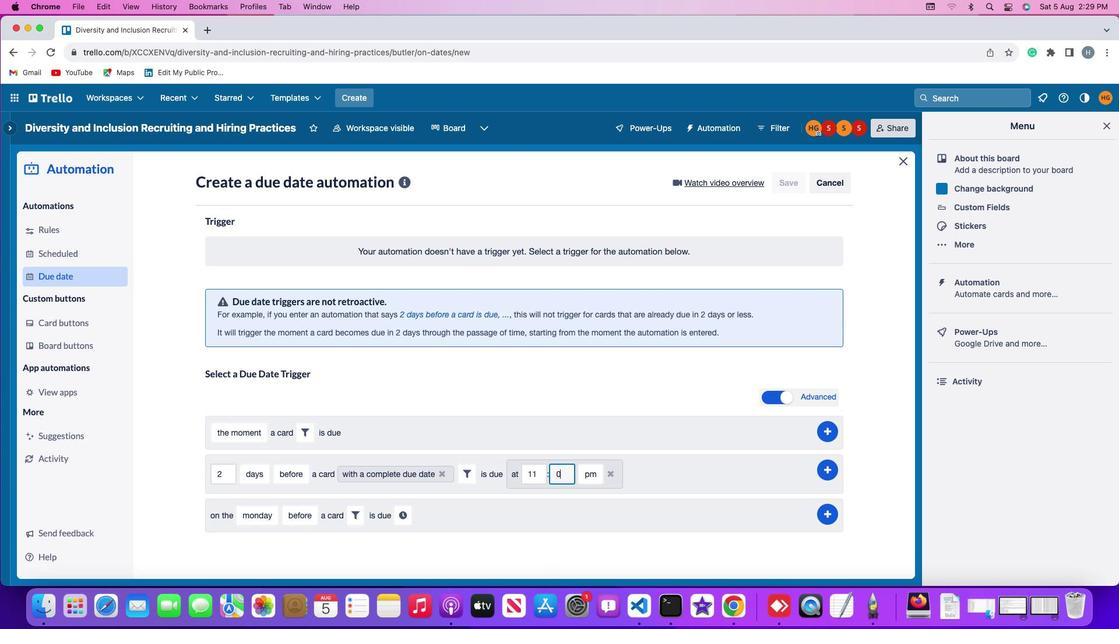 
Action: Mouse moved to (582, 473)
Screenshot: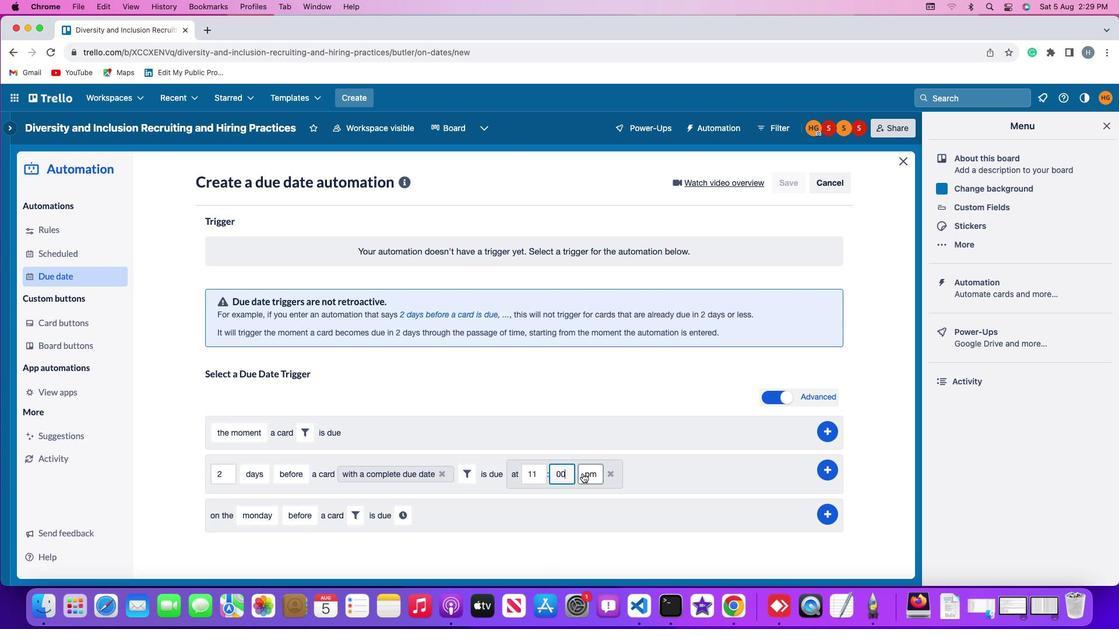 
Action: Mouse pressed left at (582, 473)
Screenshot: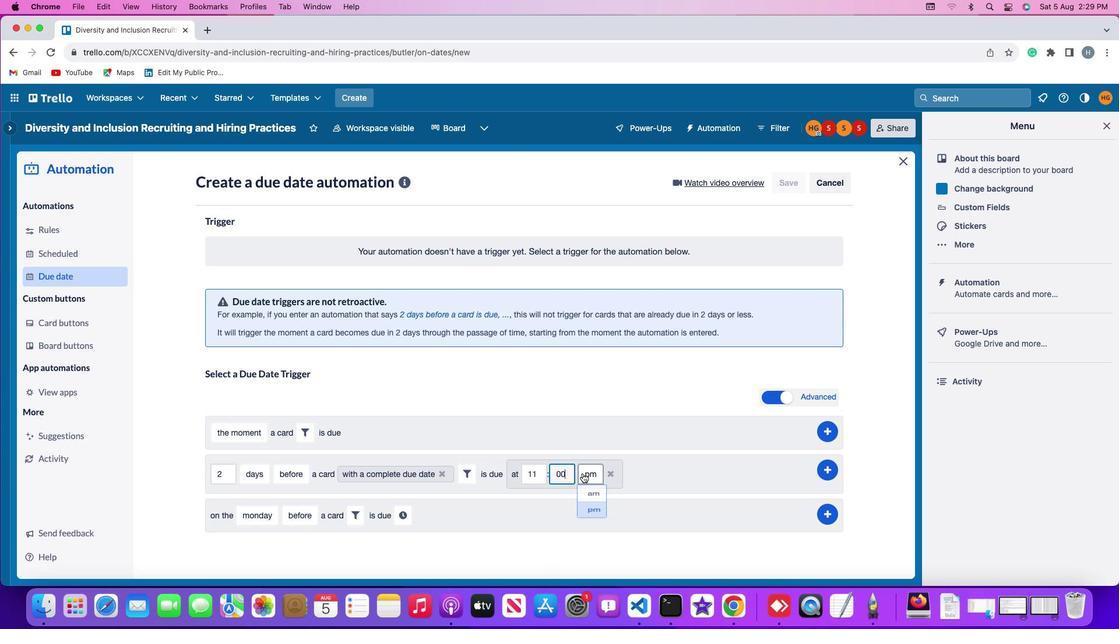 
Action: Mouse moved to (594, 498)
Screenshot: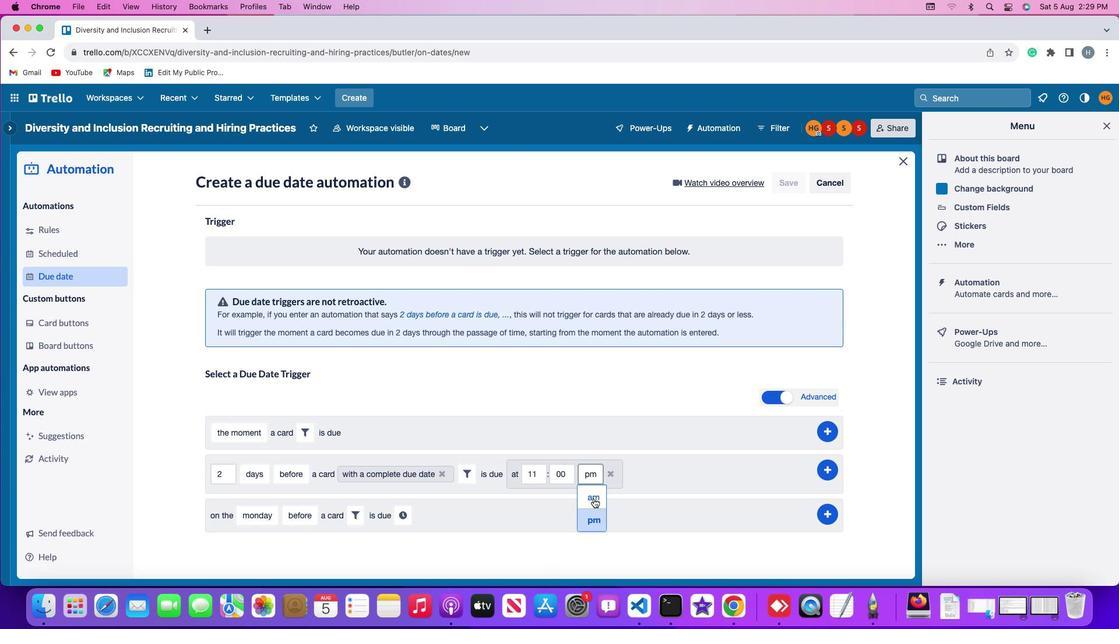 
Action: Mouse pressed left at (594, 498)
Screenshot: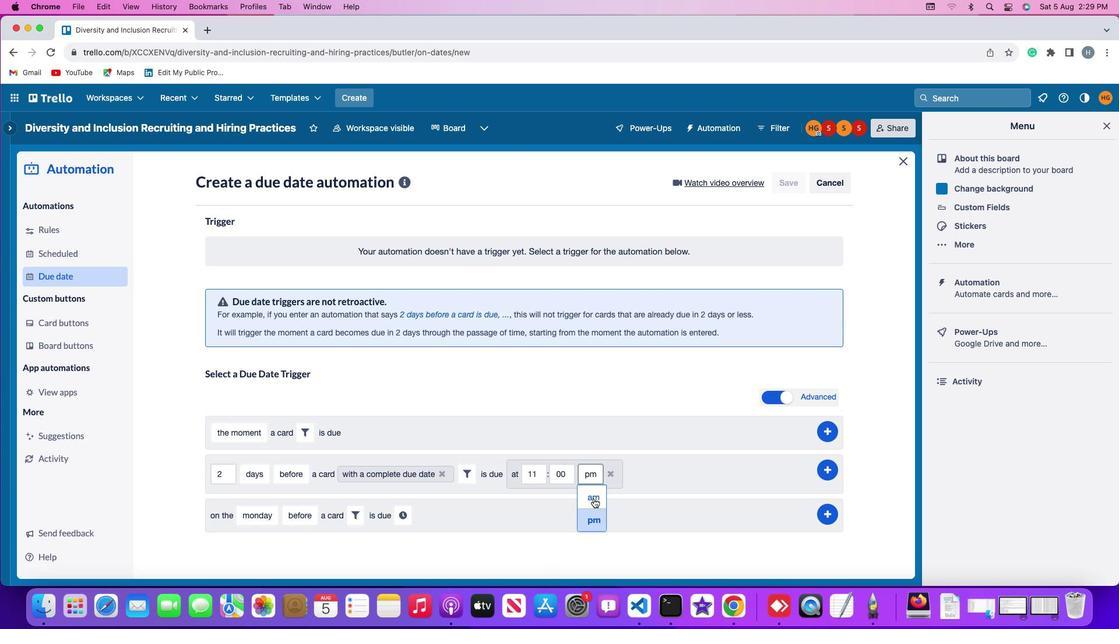 
Action: Mouse moved to (829, 465)
Screenshot: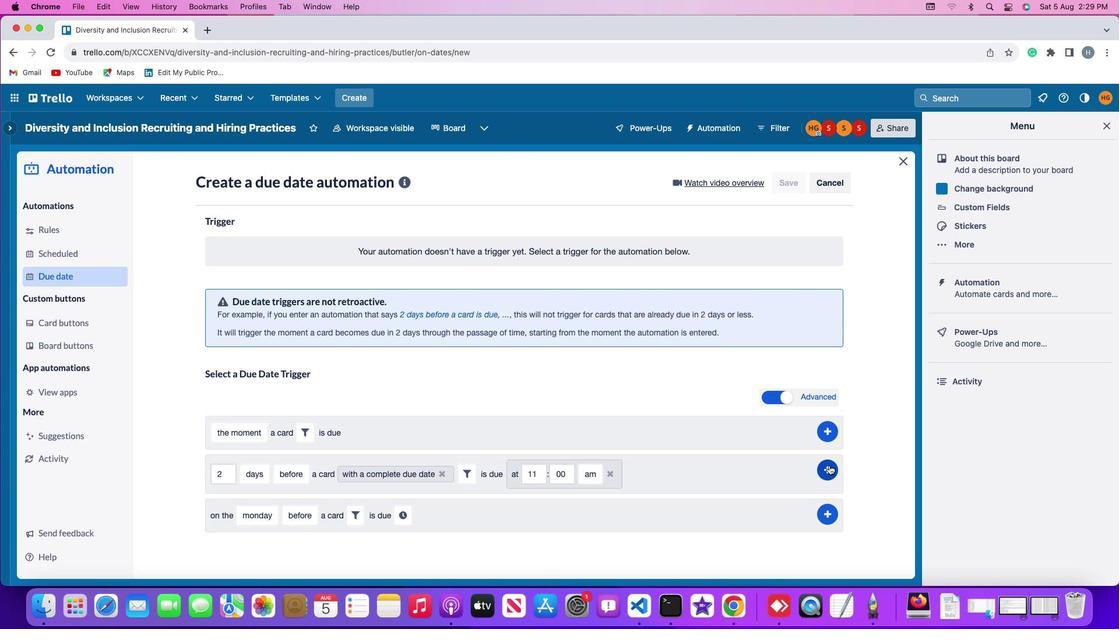 
Action: Mouse pressed left at (829, 465)
Screenshot: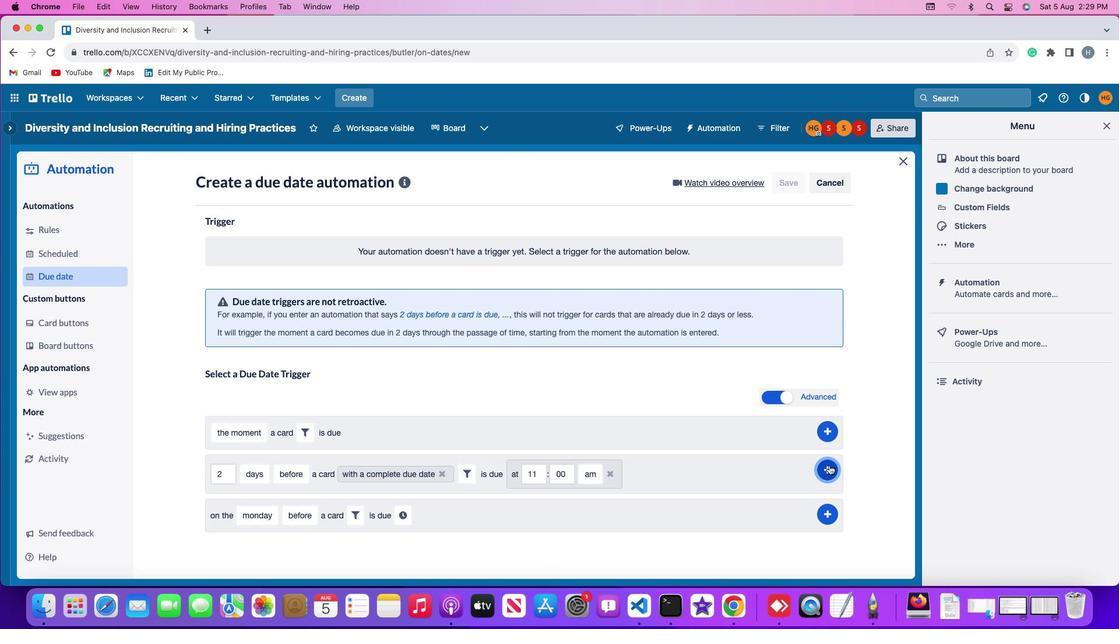 
Action: Mouse moved to (872, 350)
Screenshot: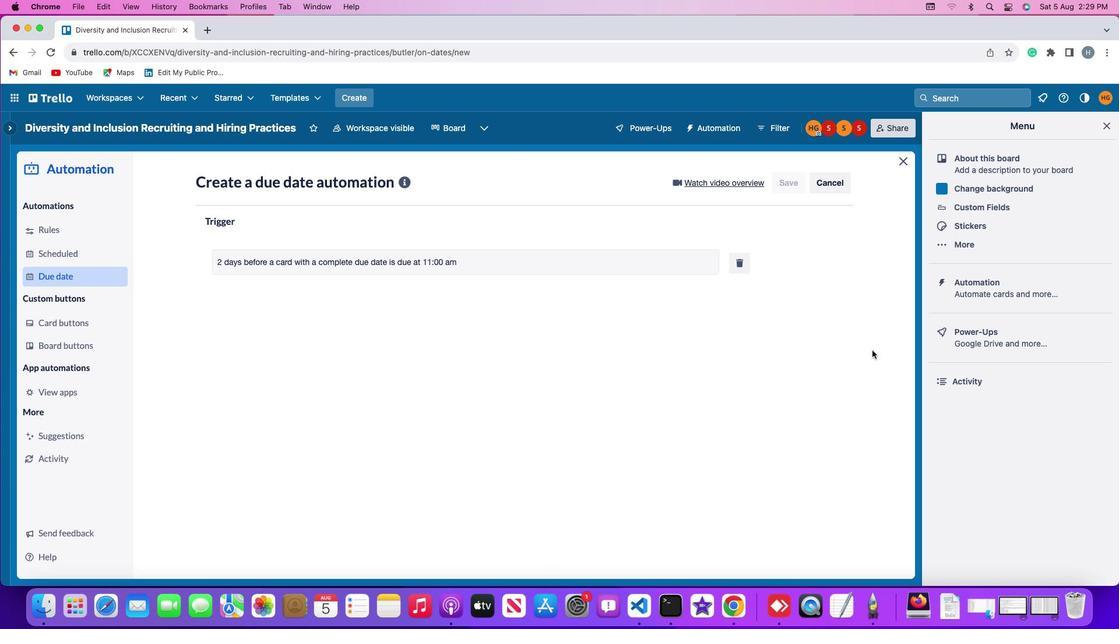 
